 Task: Create a due date automation trigger when advanced on, on the tuesday before a card is due add dates not due today at 11:00 AM.
Action: Mouse moved to (1167, 359)
Screenshot: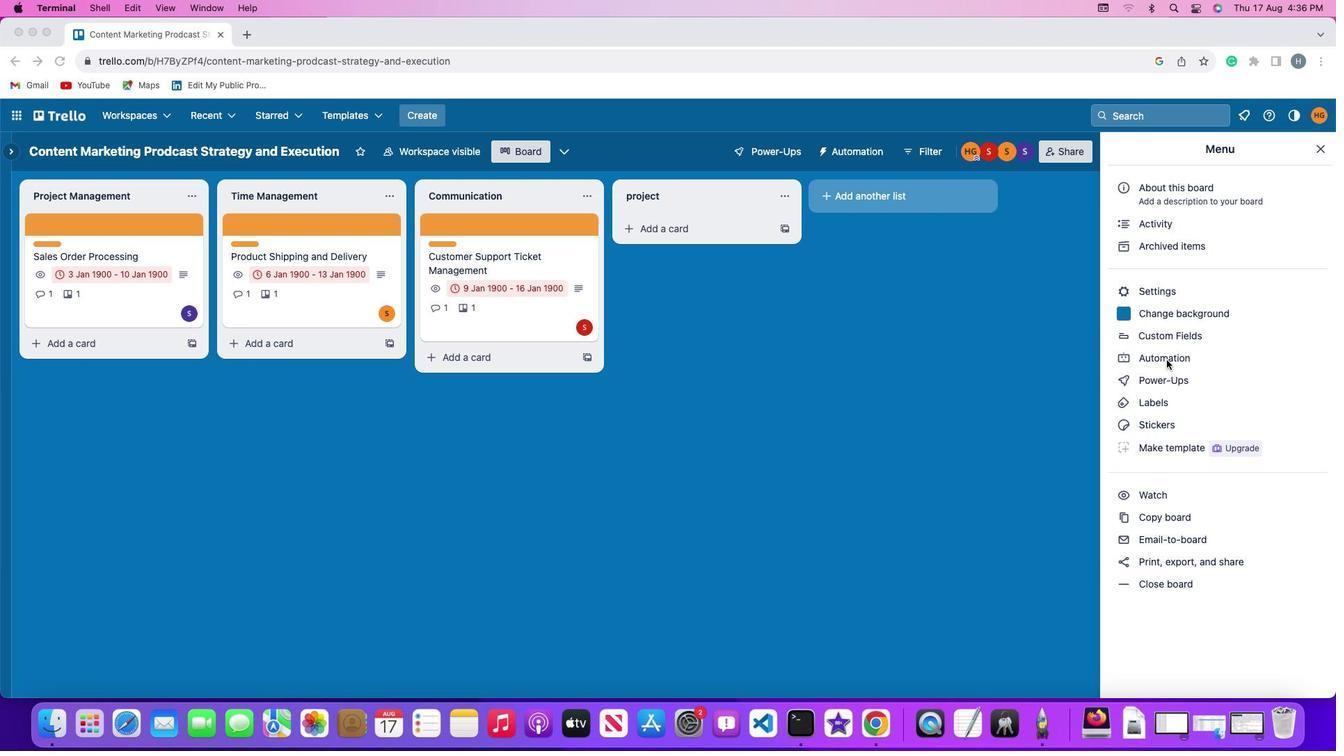 
Action: Mouse pressed left at (1167, 359)
Screenshot: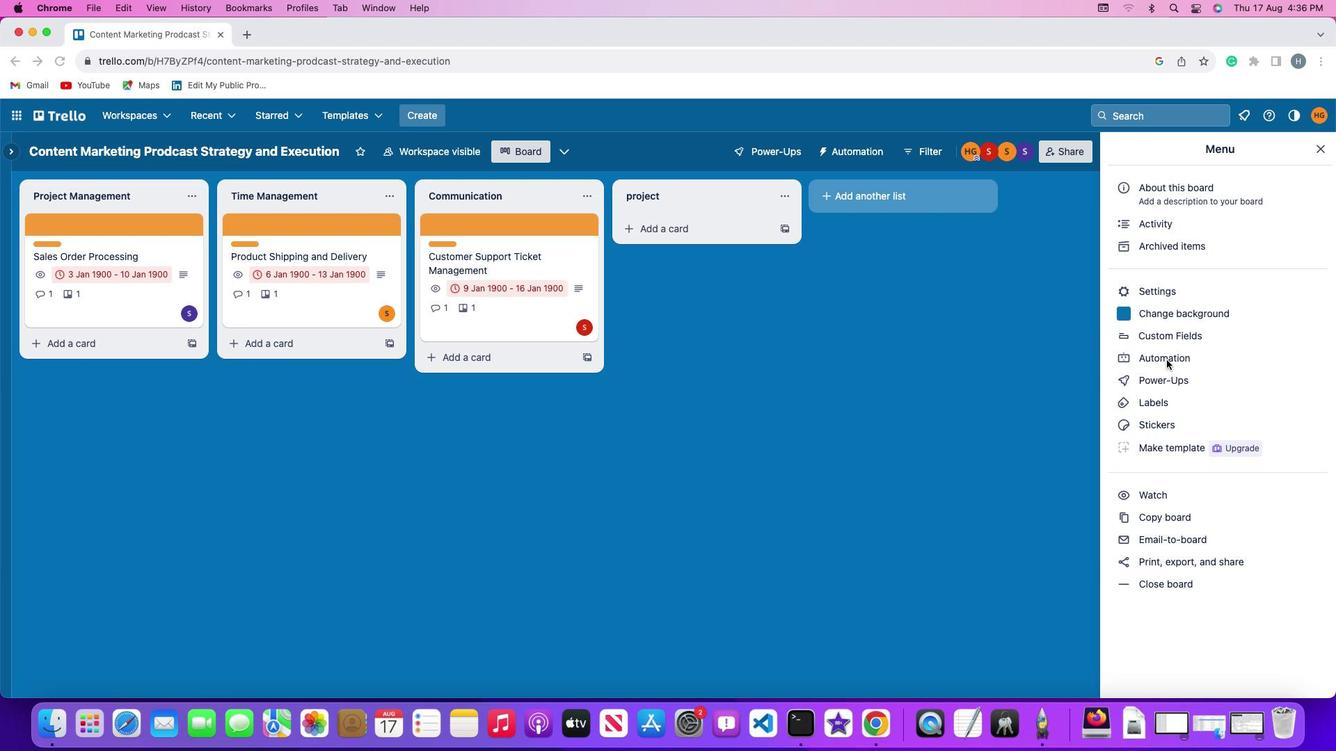 
Action: Mouse moved to (1166, 359)
Screenshot: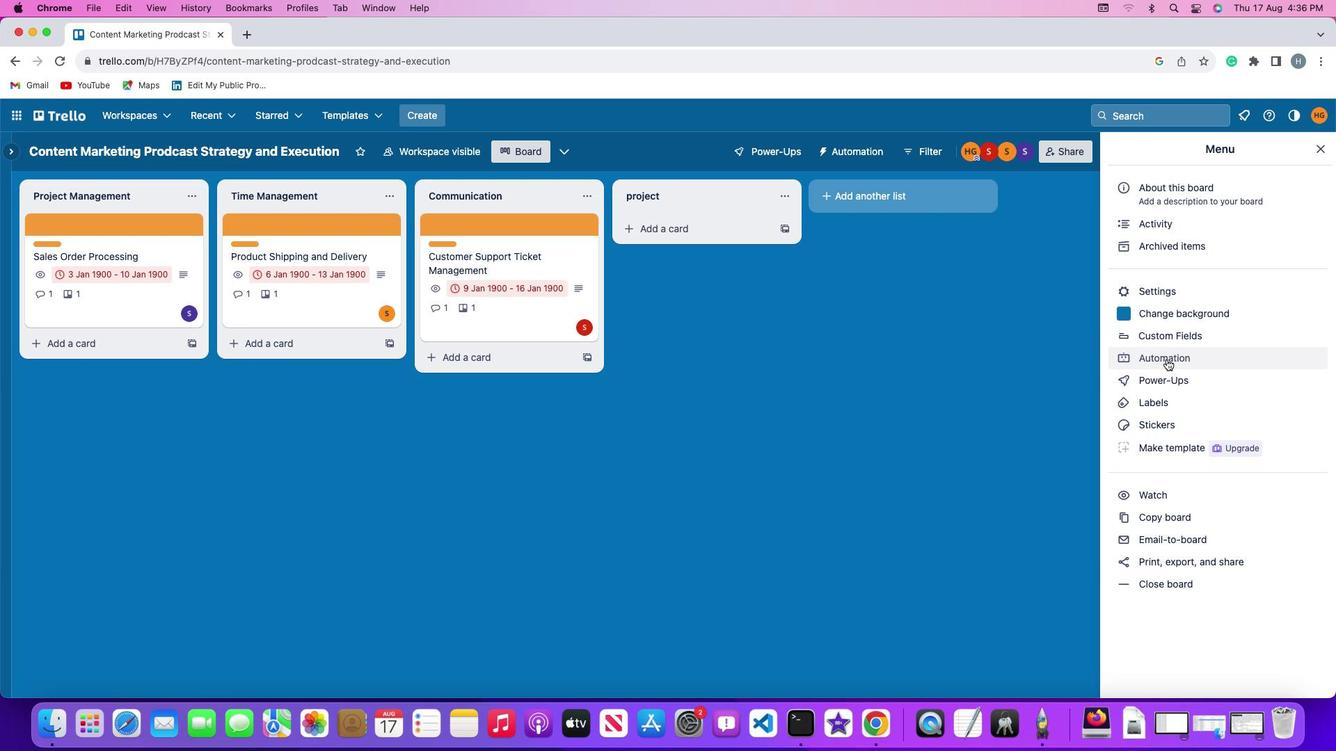 
Action: Mouse pressed left at (1166, 359)
Screenshot: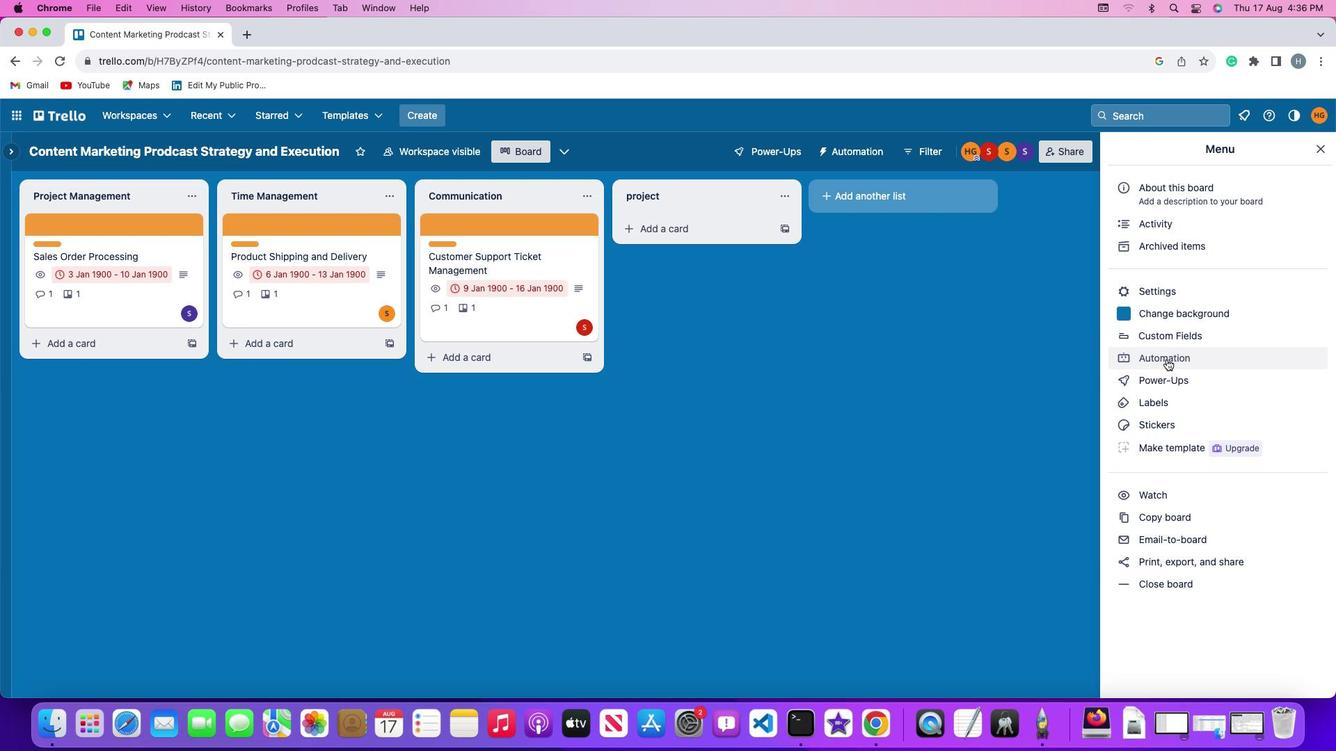 
Action: Mouse moved to (61, 328)
Screenshot: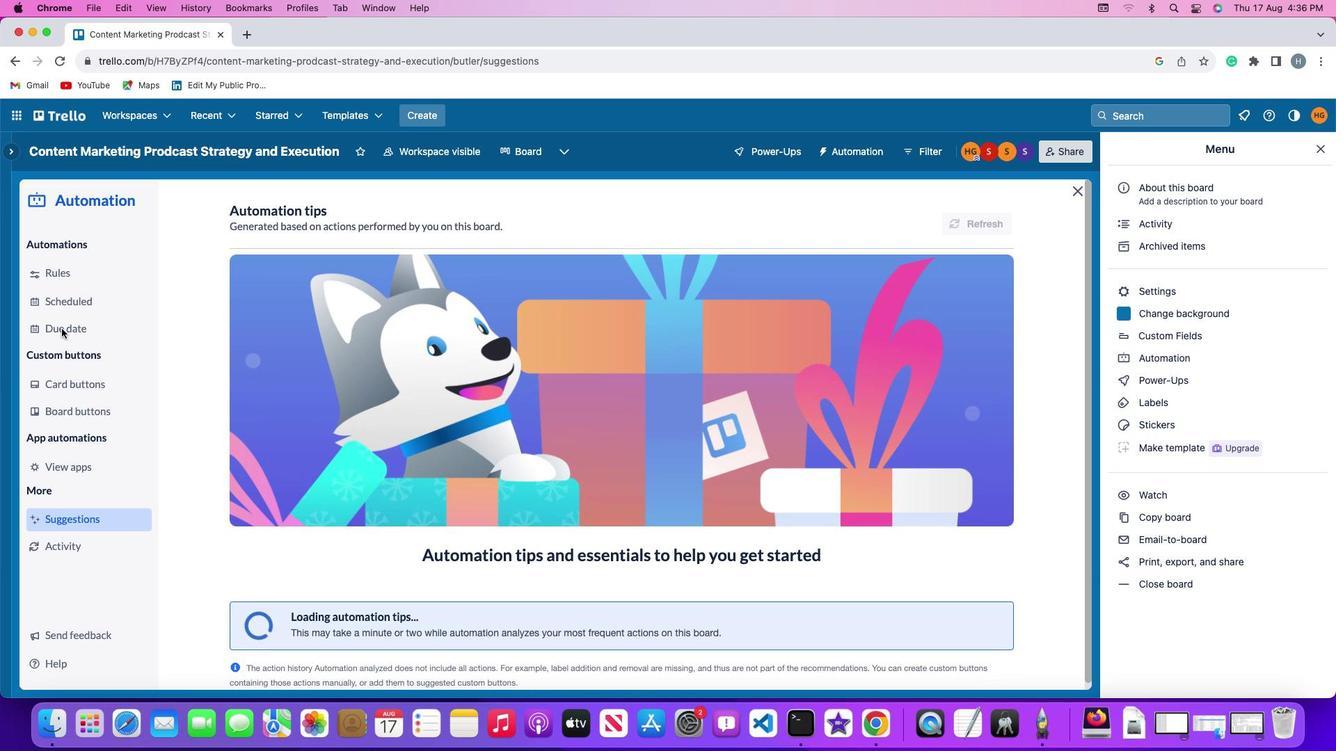 
Action: Mouse pressed left at (61, 328)
Screenshot: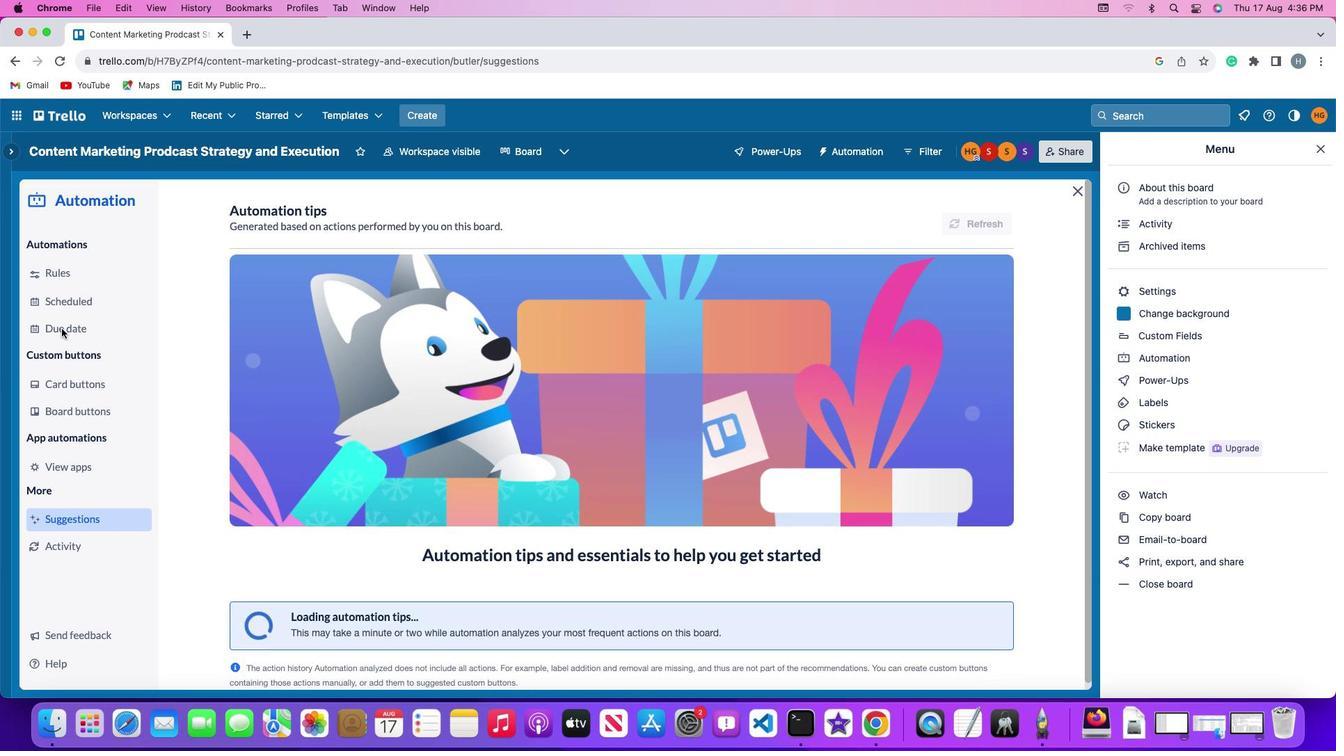 
Action: Mouse moved to (917, 215)
Screenshot: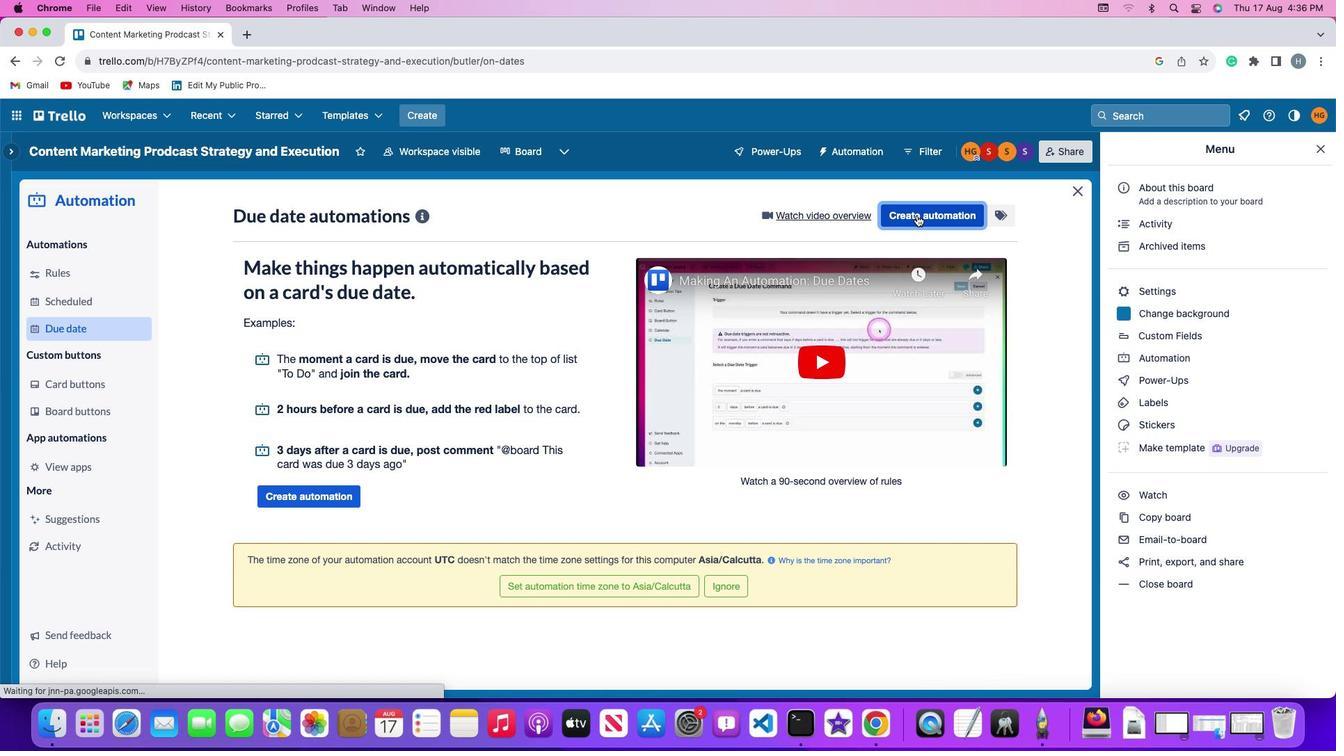 
Action: Mouse pressed left at (917, 215)
Screenshot: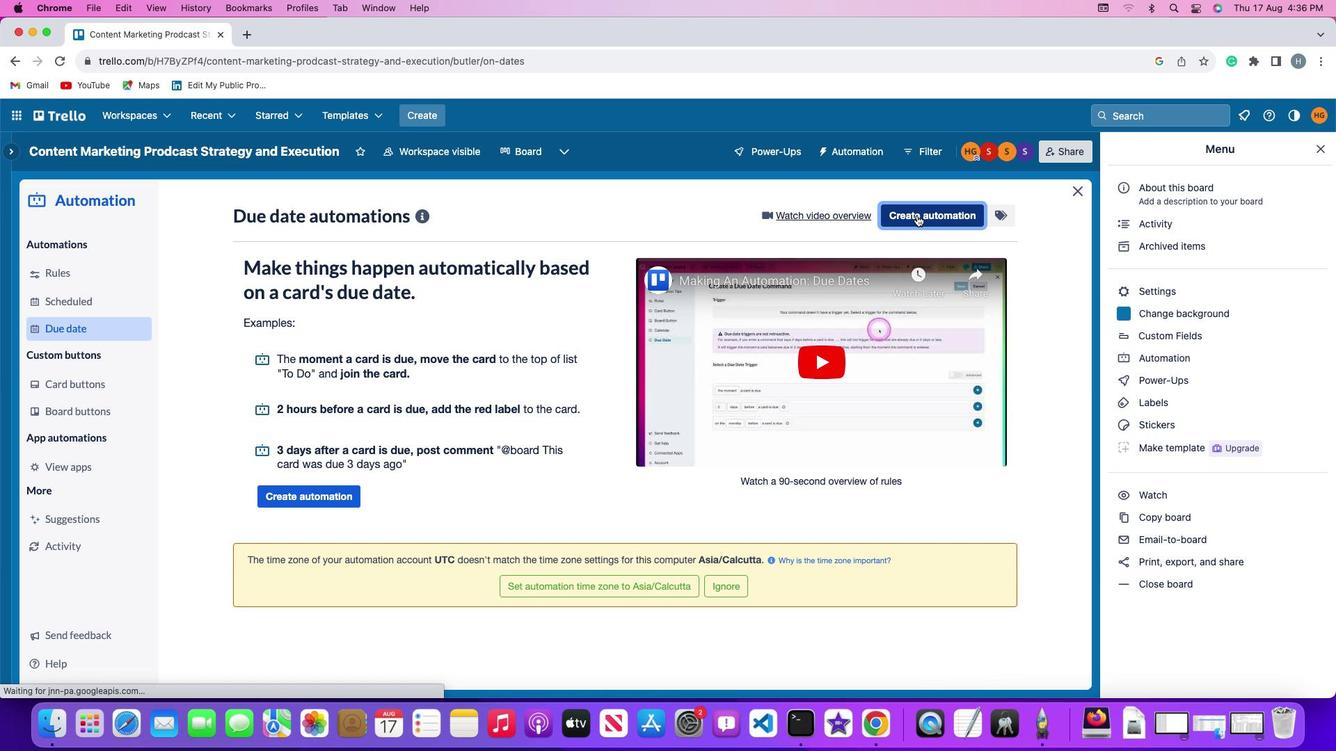 
Action: Mouse moved to (296, 347)
Screenshot: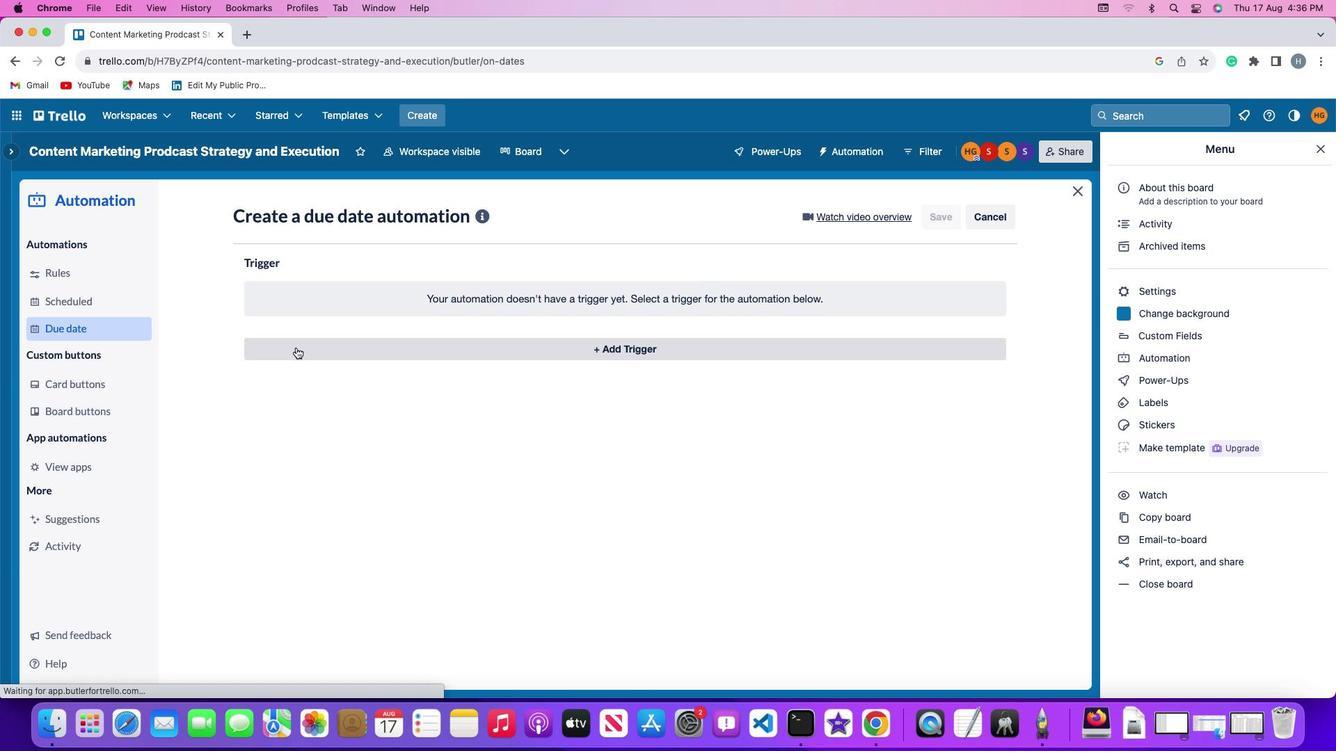 
Action: Mouse pressed left at (296, 347)
Screenshot: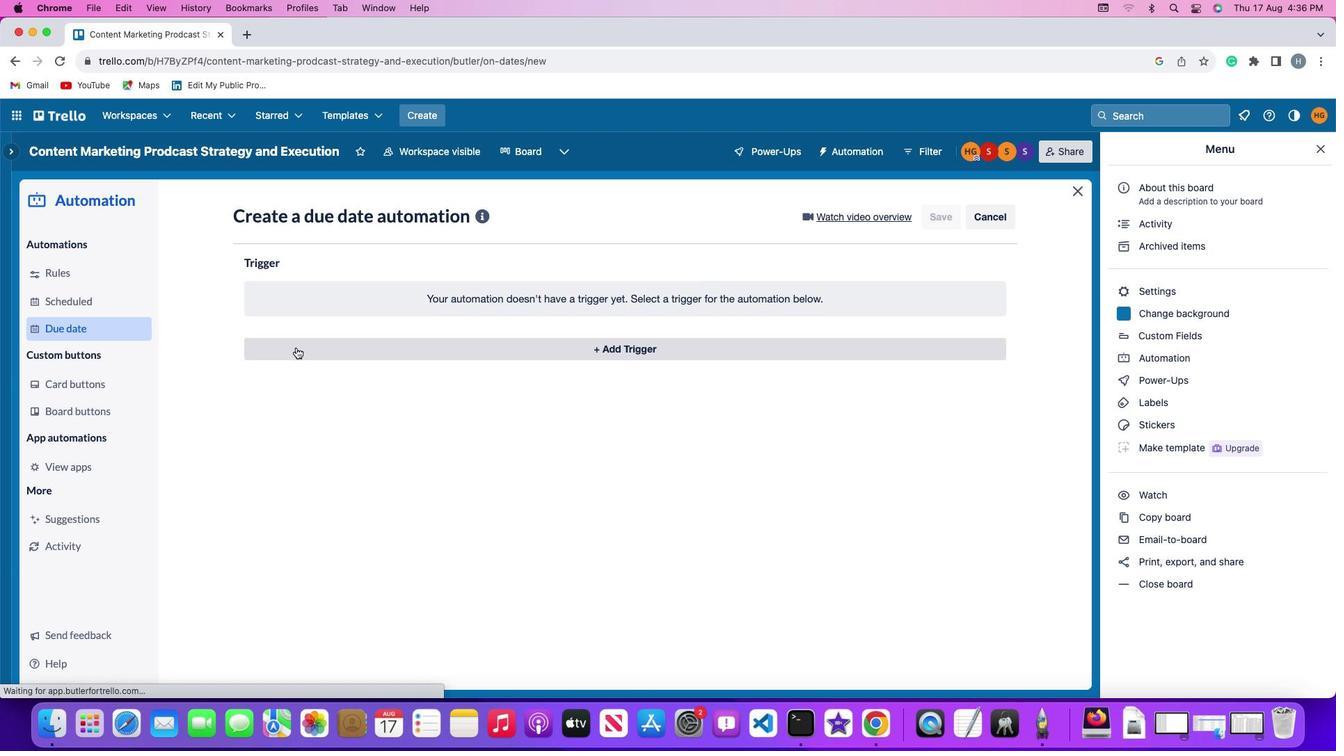 
Action: Mouse moved to (312, 600)
Screenshot: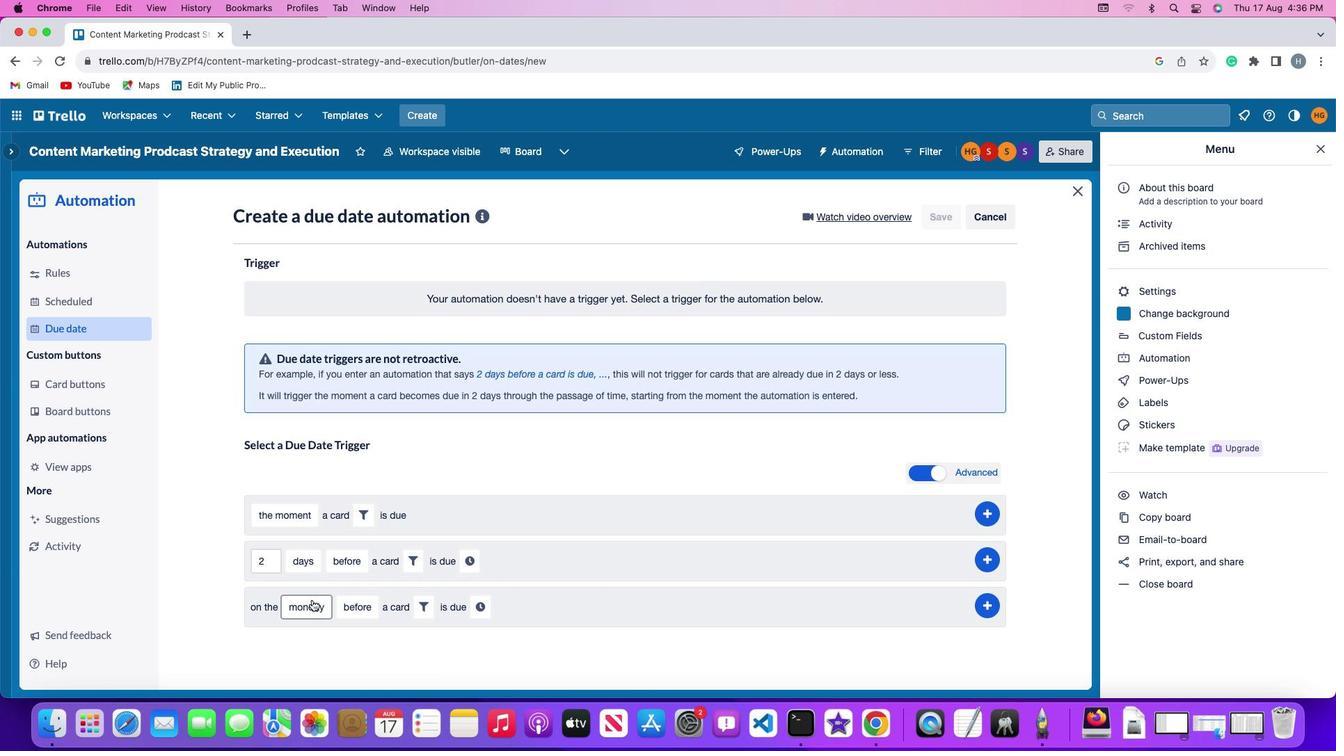 
Action: Mouse pressed left at (312, 600)
Screenshot: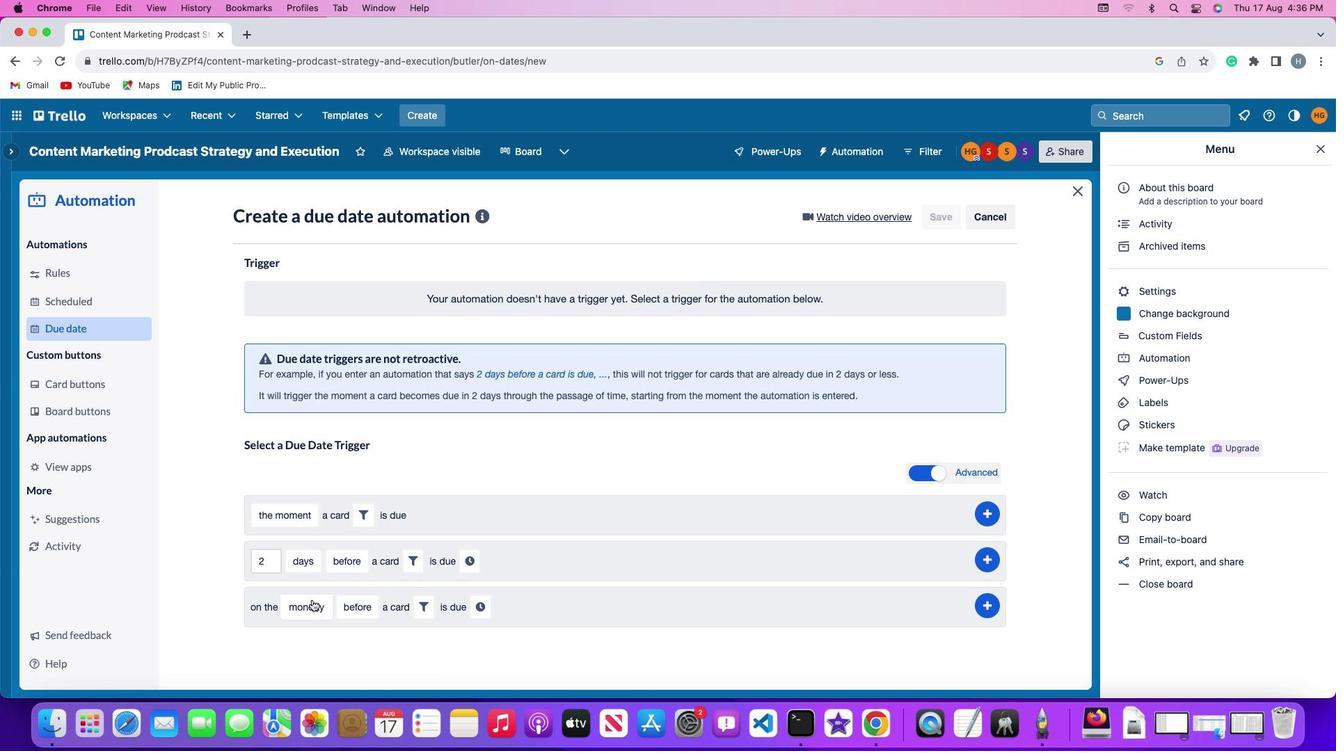 
Action: Mouse moved to (341, 445)
Screenshot: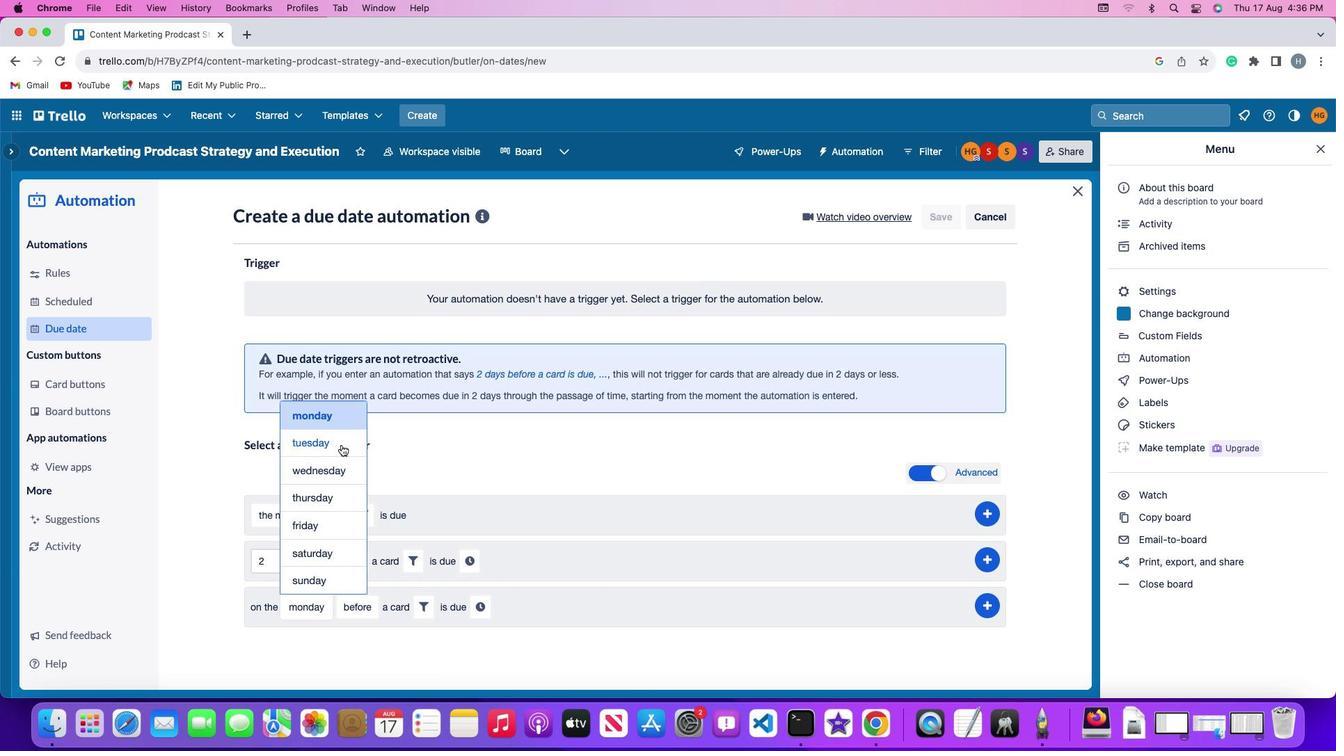 
Action: Mouse pressed left at (341, 445)
Screenshot: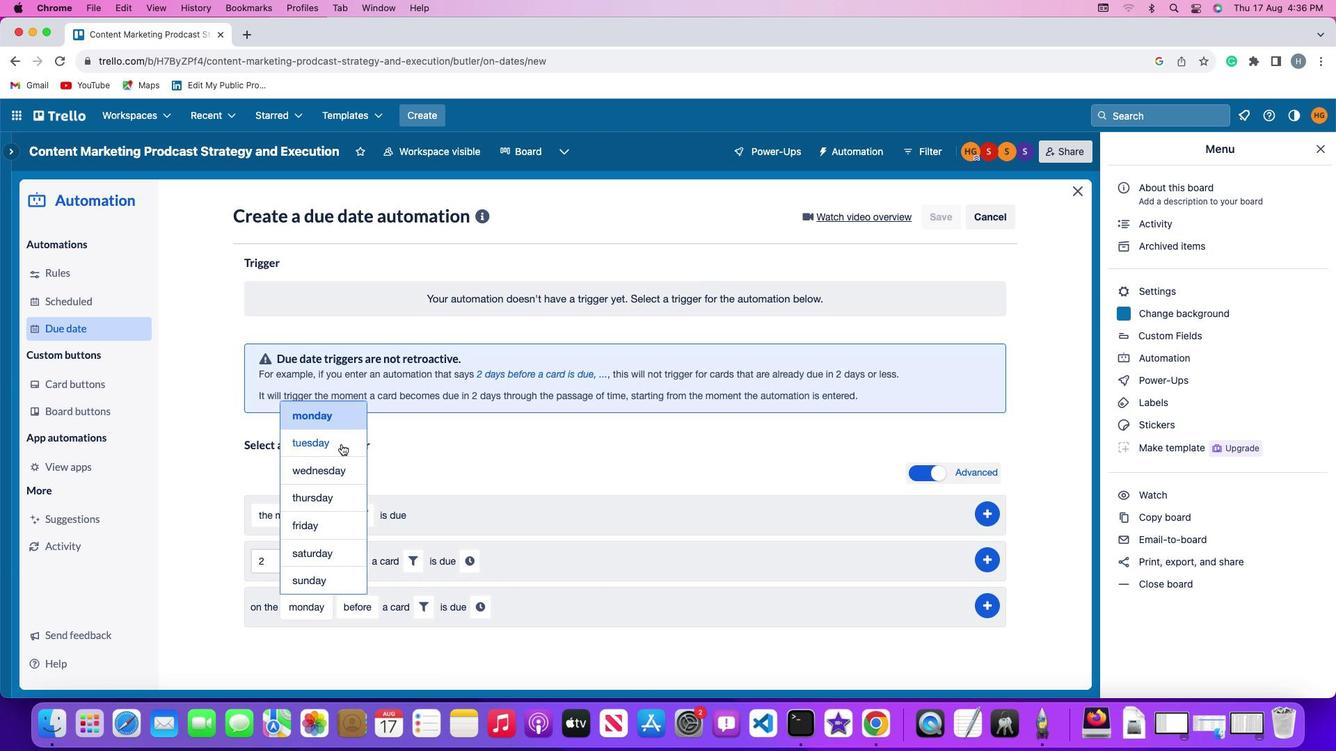 
Action: Mouse moved to (358, 607)
Screenshot: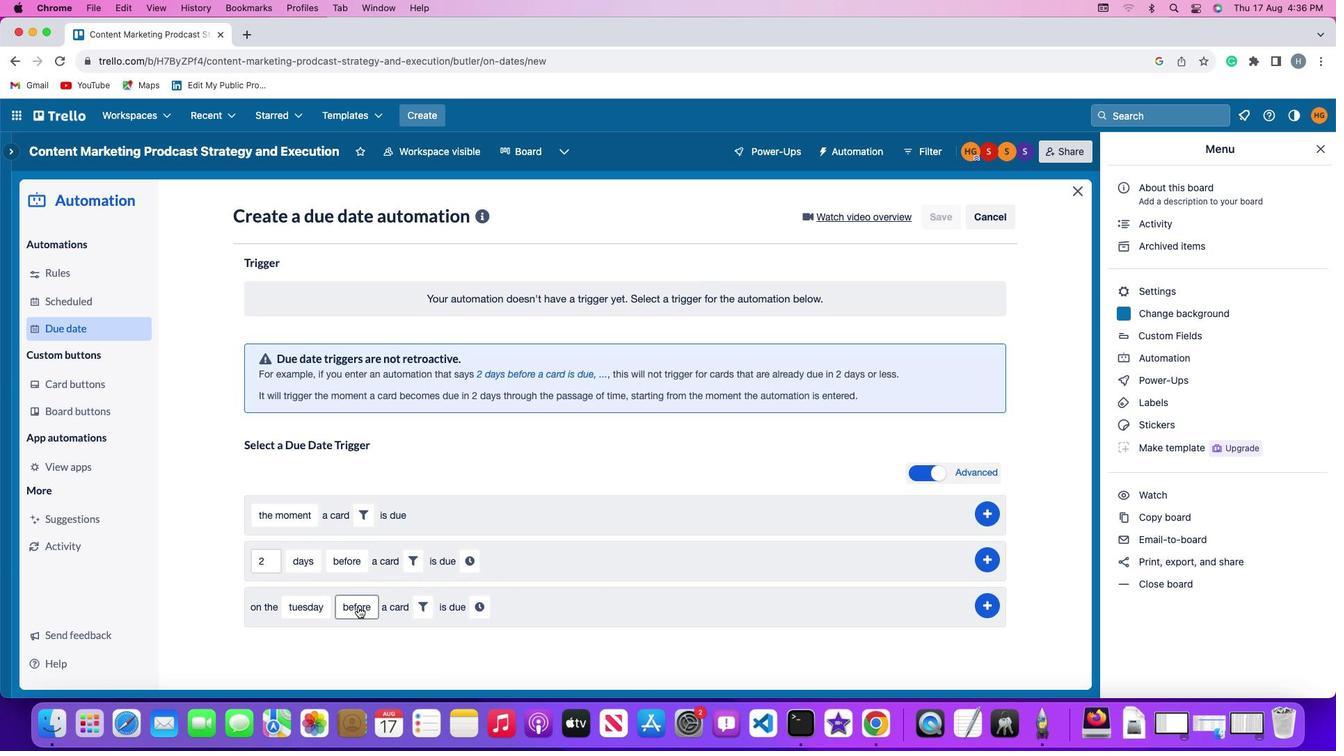 
Action: Mouse pressed left at (358, 607)
Screenshot: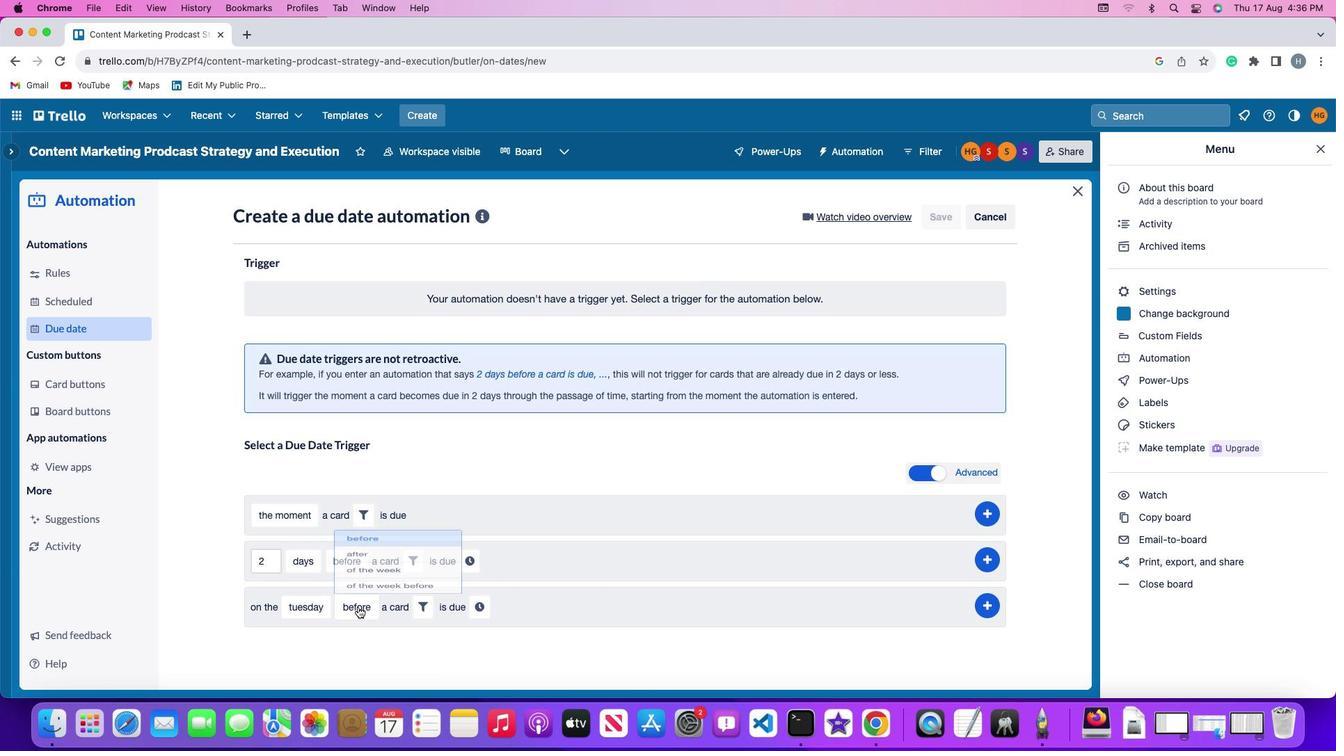 
Action: Mouse moved to (394, 485)
Screenshot: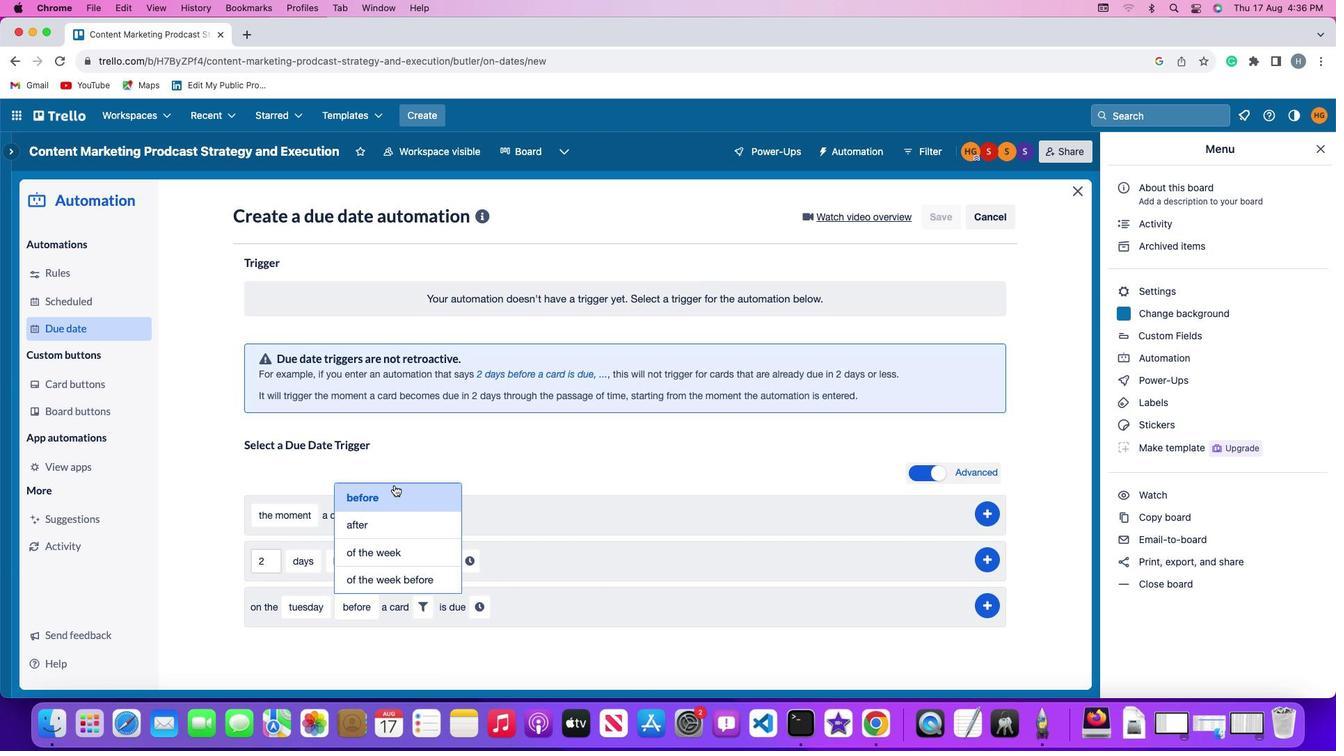 
Action: Mouse pressed left at (394, 485)
Screenshot: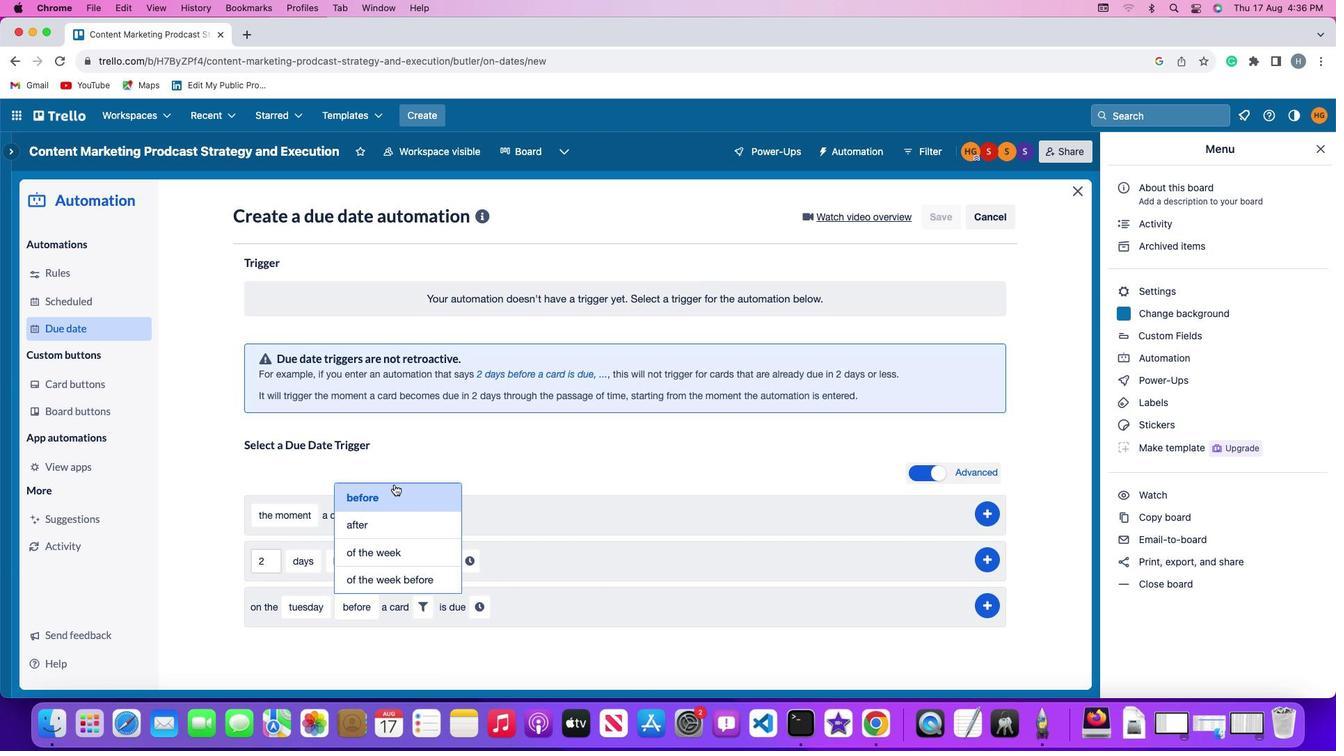 
Action: Mouse moved to (418, 611)
Screenshot: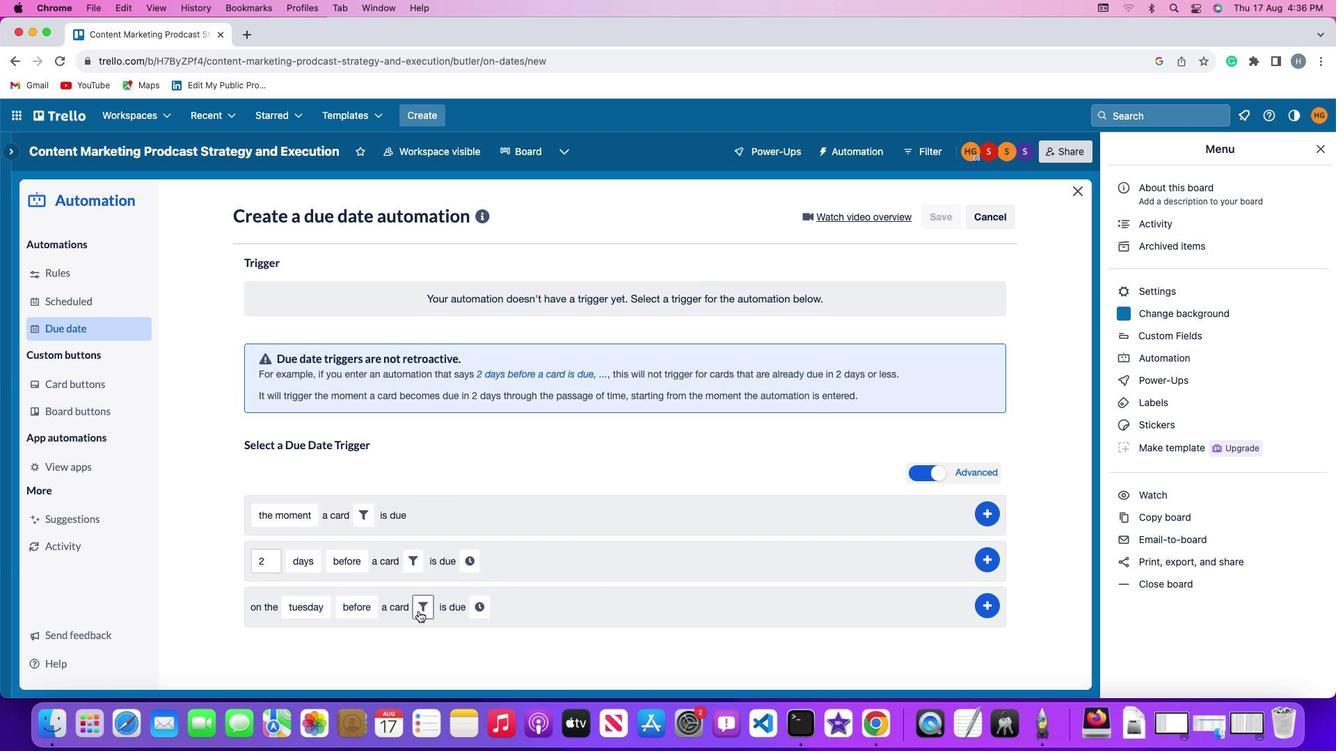 
Action: Mouse pressed left at (418, 611)
Screenshot: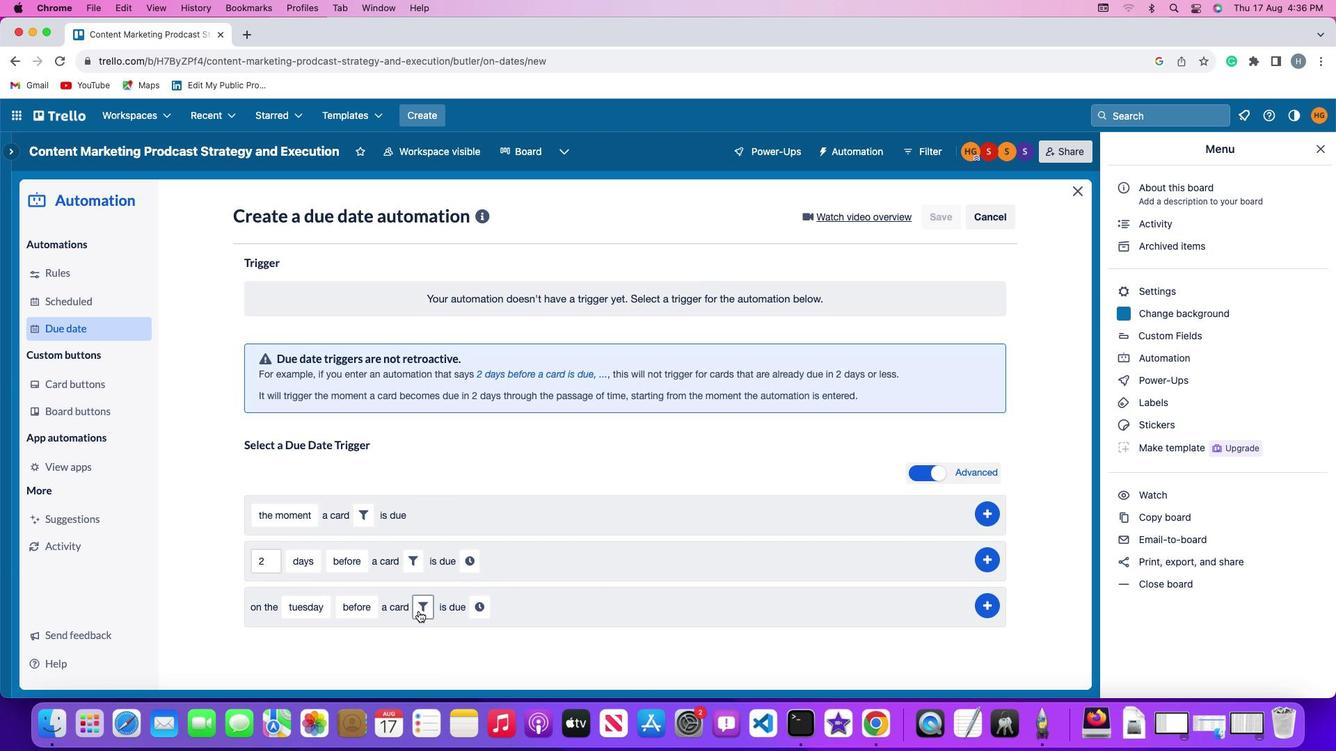 
Action: Mouse moved to (503, 652)
Screenshot: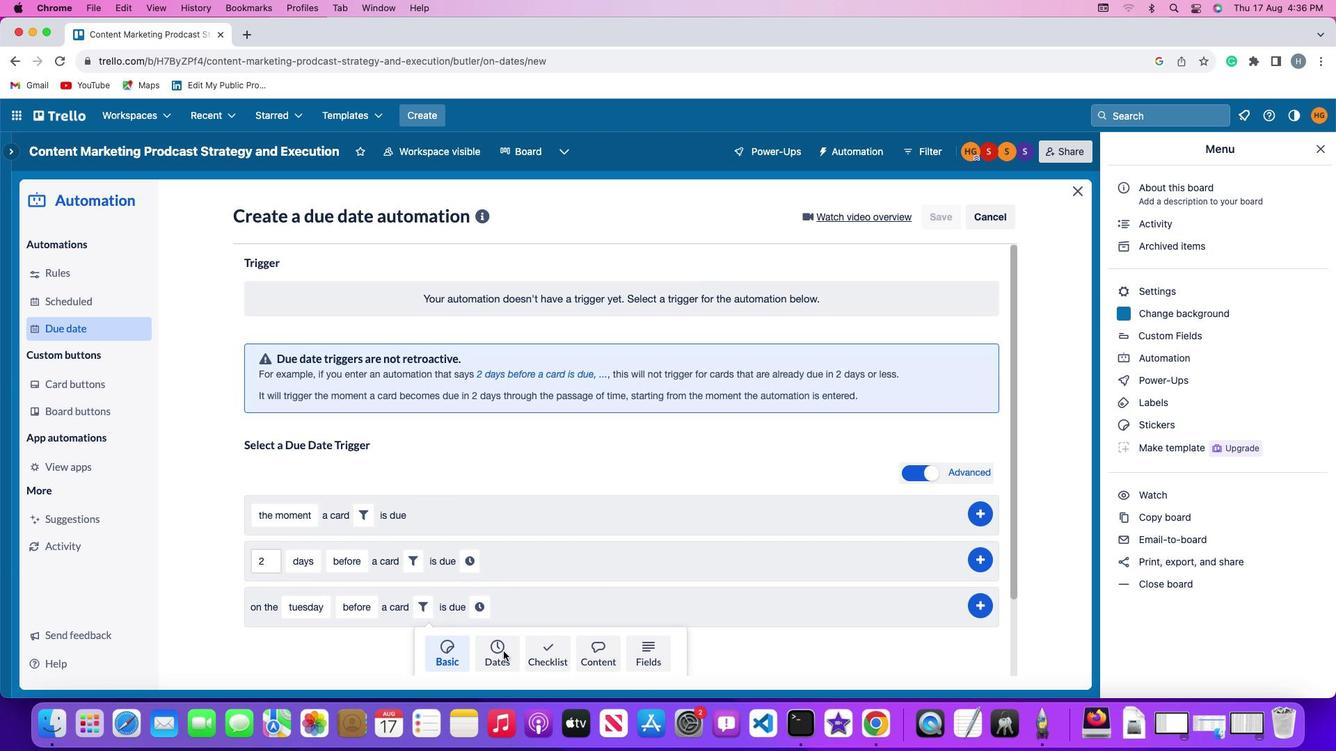 
Action: Mouse pressed left at (503, 652)
Screenshot: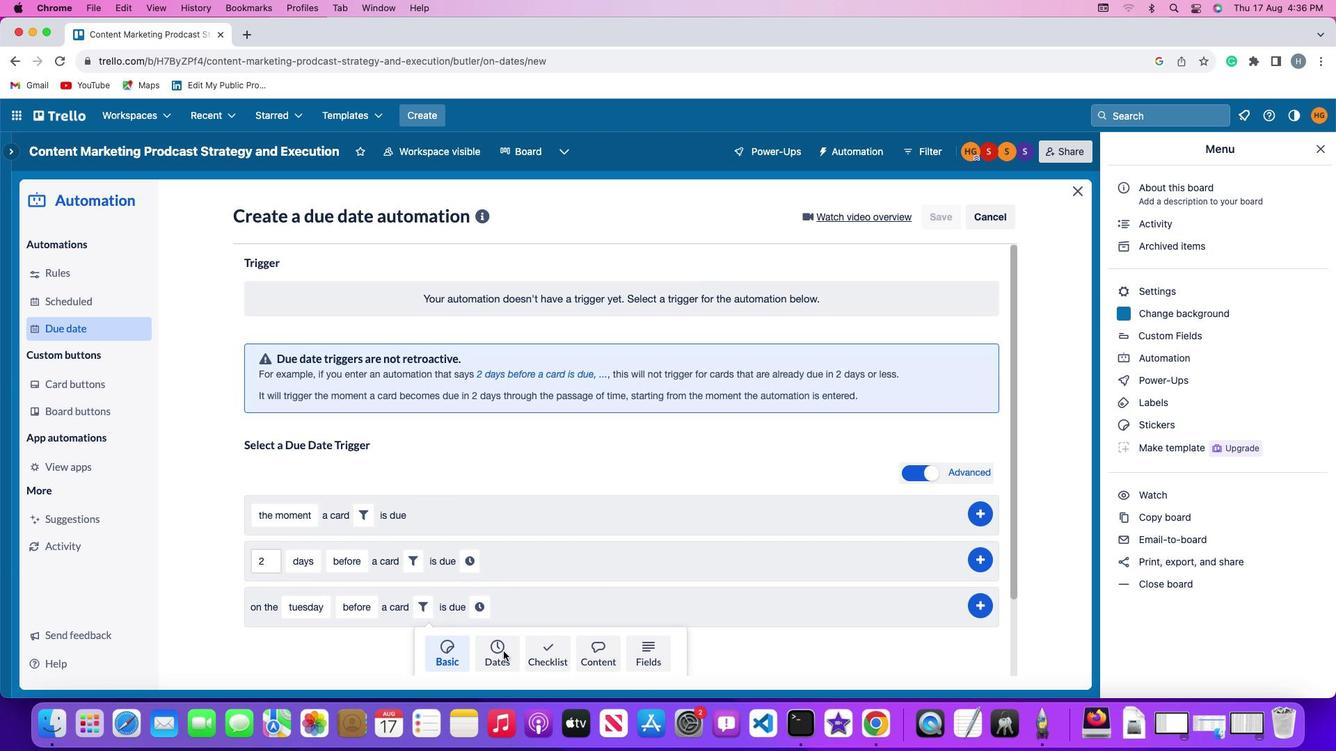 
Action: Mouse moved to (336, 636)
Screenshot: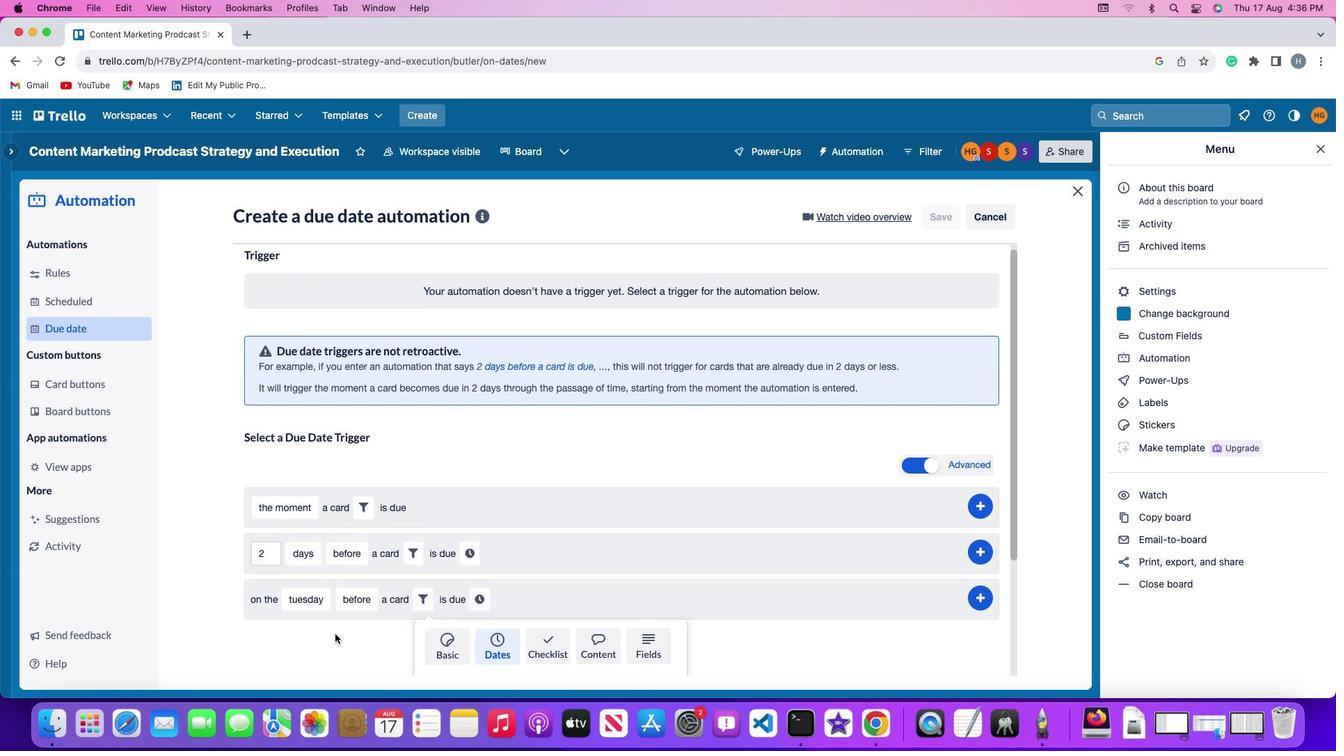 
Action: Mouse scrolled (336, 636) with delta (0, 0)
Screenshot: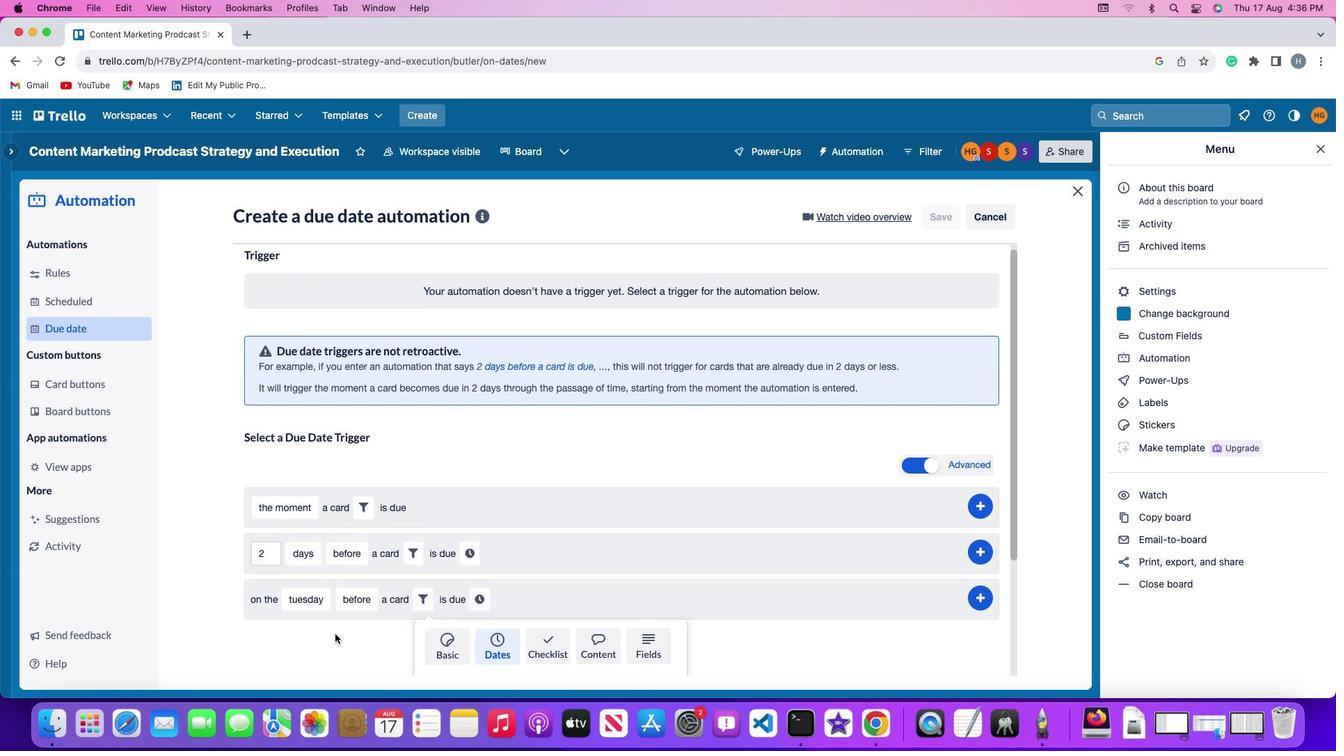 
Action: Mouse scrolled (336, 636) with delta (0, 0)
Screenshot: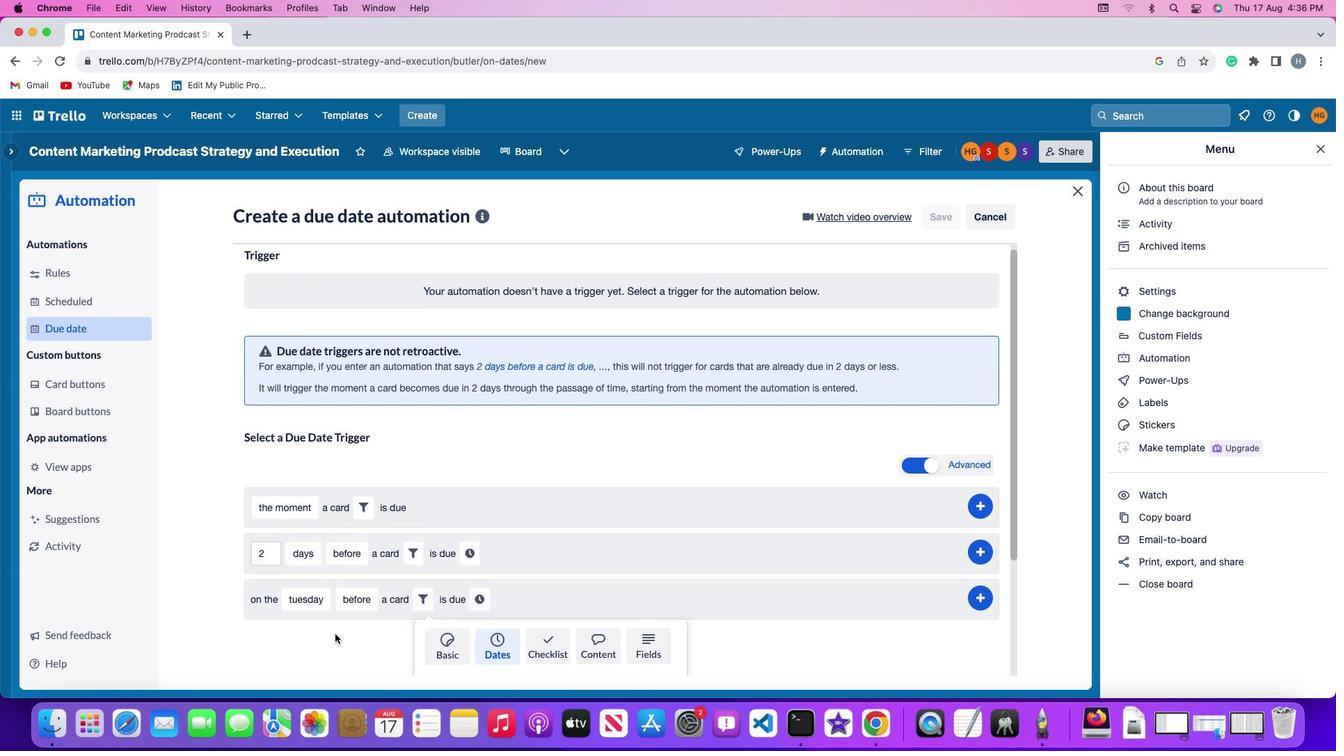 
Action: Mouse scrolled (336, 636) with delta (0, -2)
Screenshot: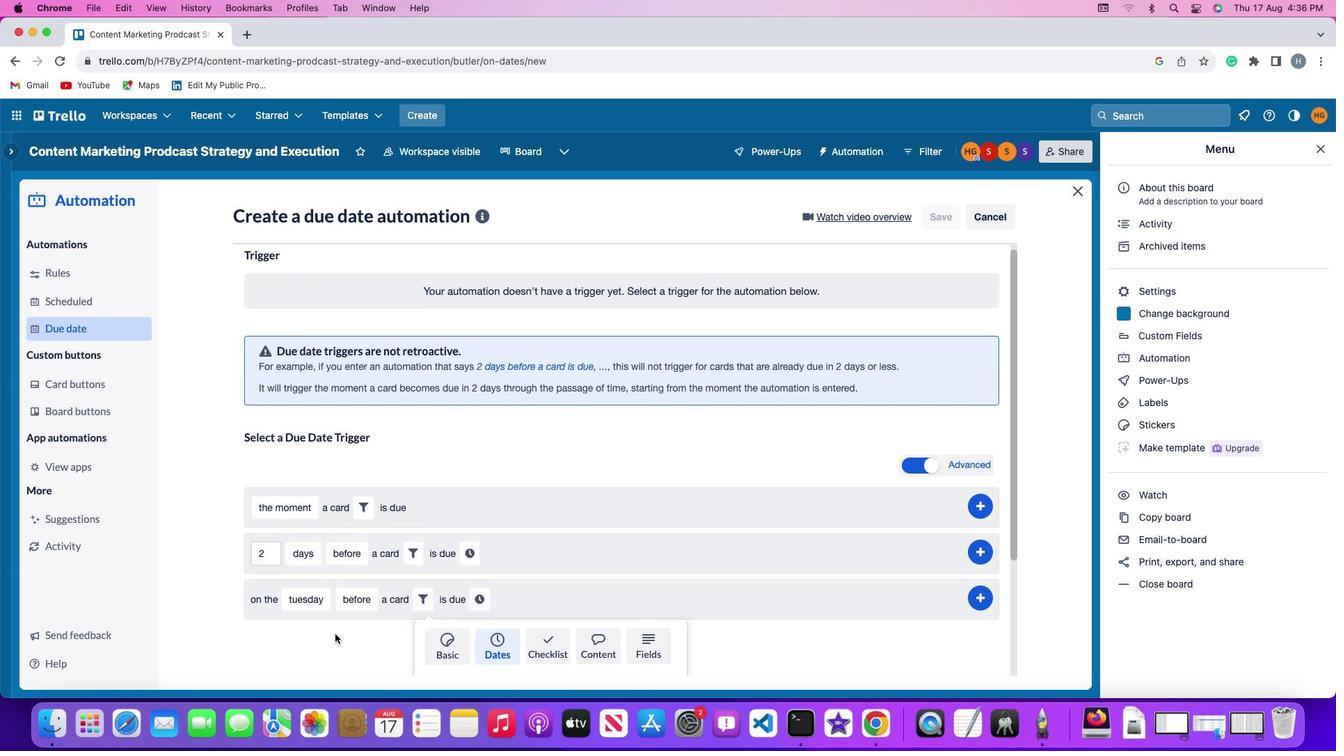 
Action: Mouse moved to (336, 635)
Screenshot: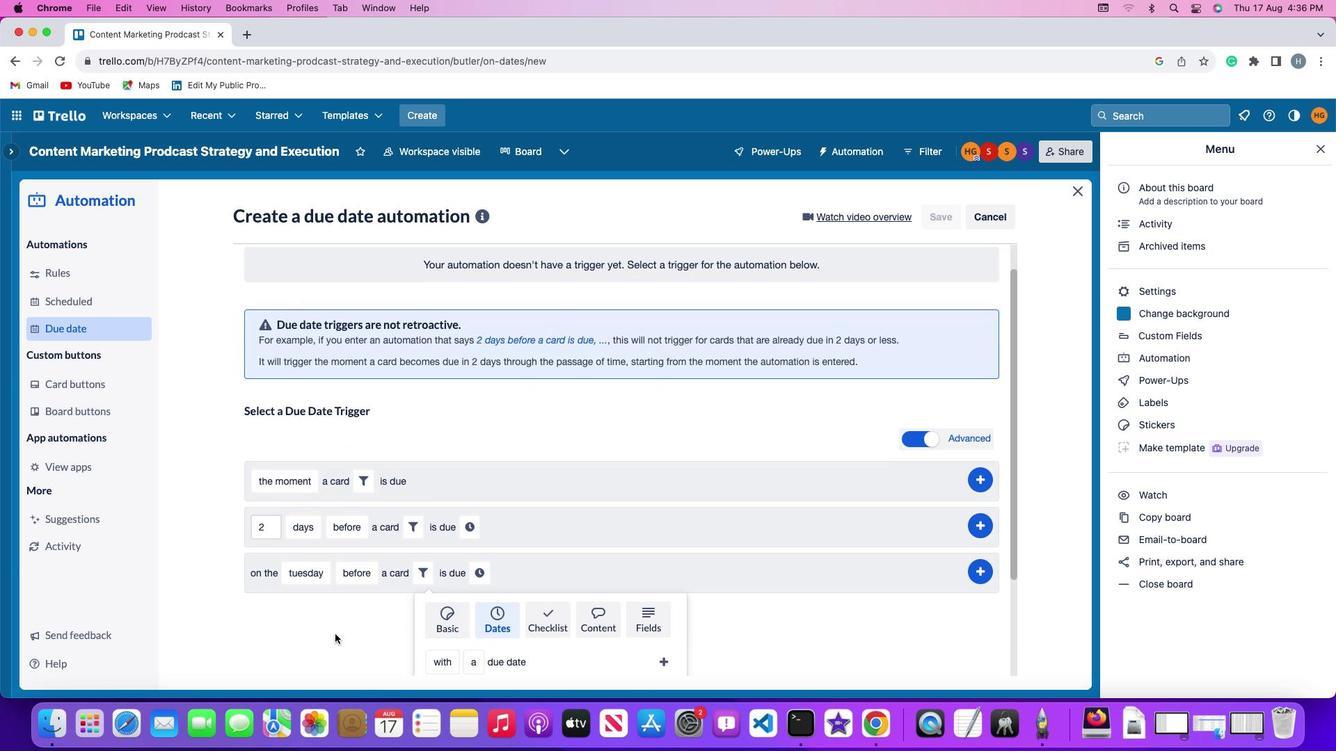 
Action: Mouse scrolled (336, 635) with delta (0, -3)
Screenshot: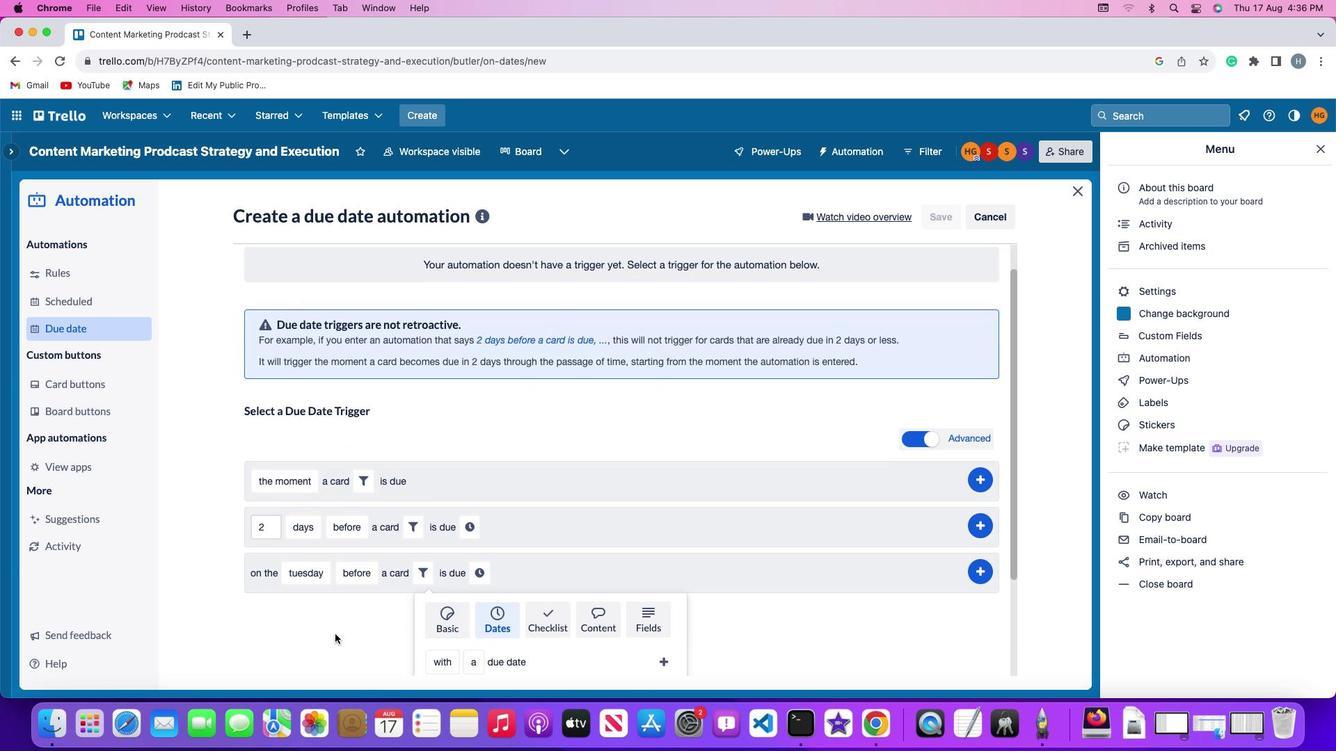 
Action: Mouse moved to (335, 634)
Screenshot: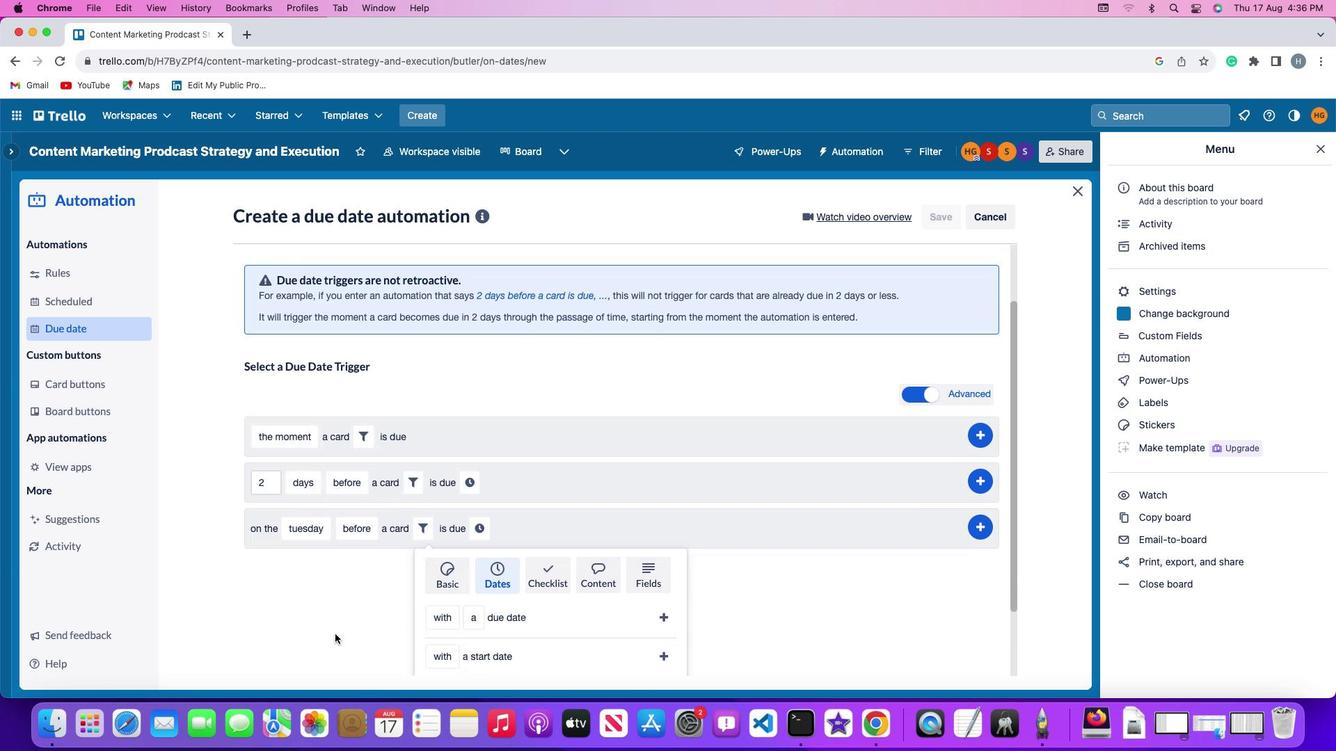 
Action: Mouse scrolled (335, 634) with delta (0, -4)
Screenshot: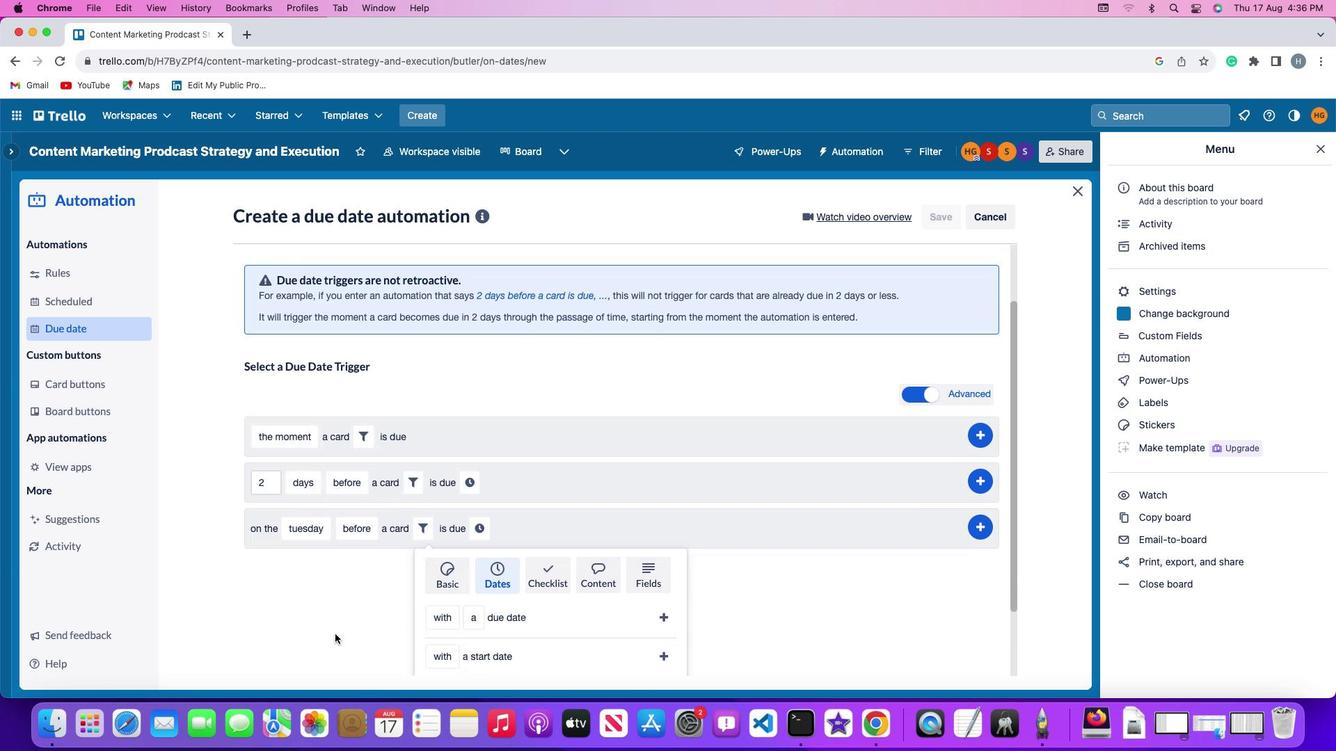 
Action: Mouse moved to (334, 634)
Screenshot: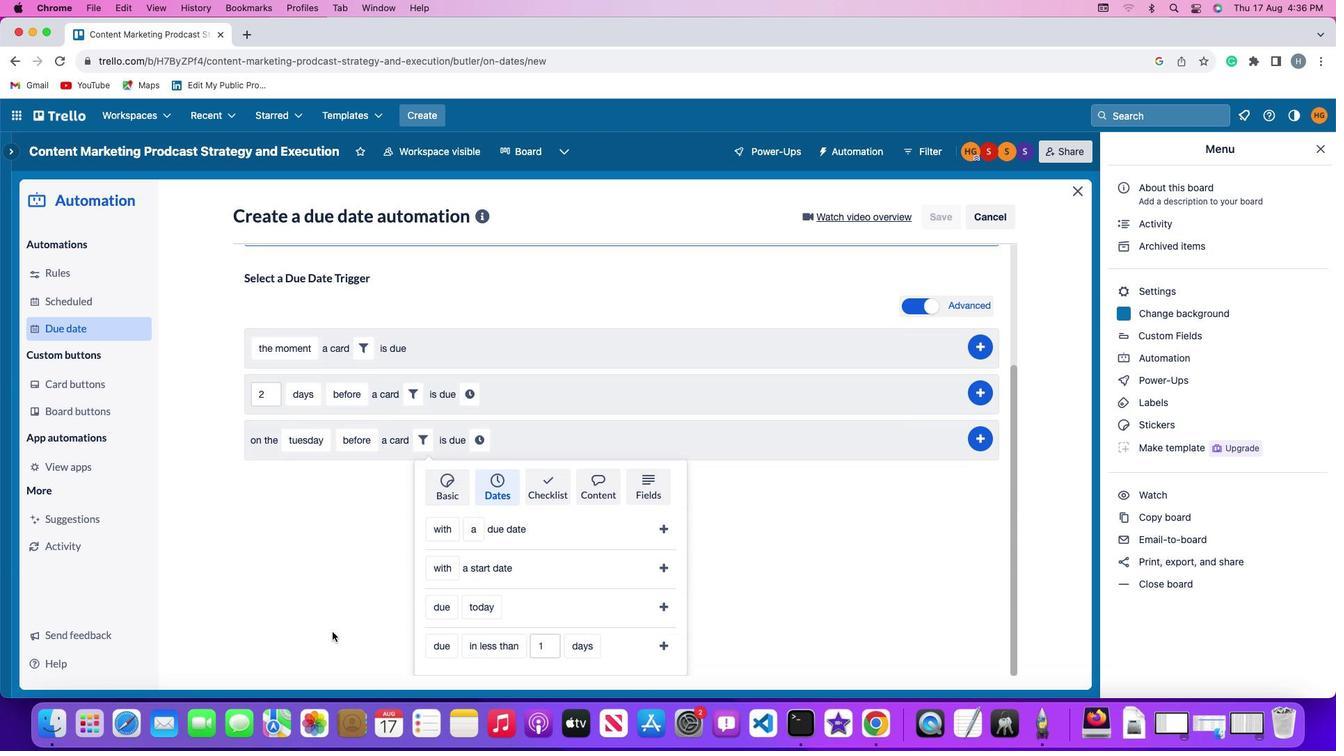 
Action: Mouse scrolled (334, 634) with delta (0, 0)
Screenshot: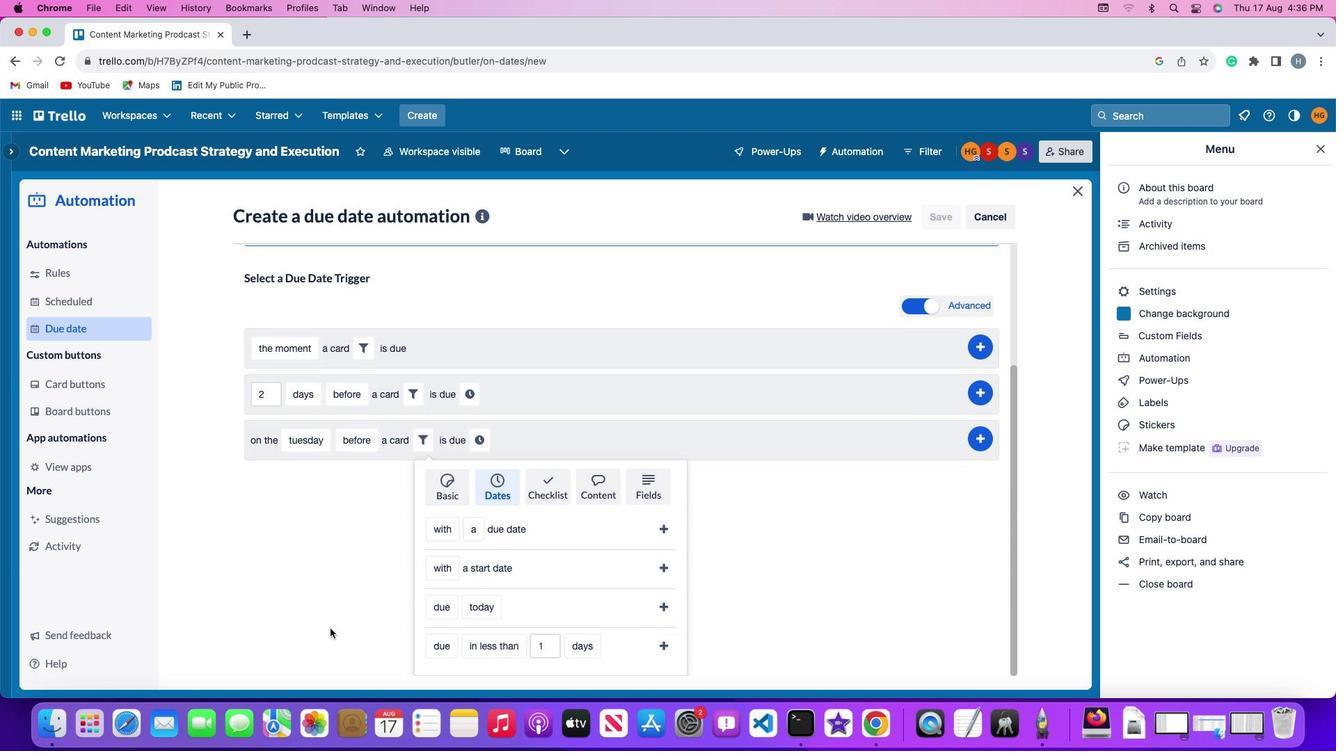 
Action: Mouse moved to (334, 634)
Screenshot: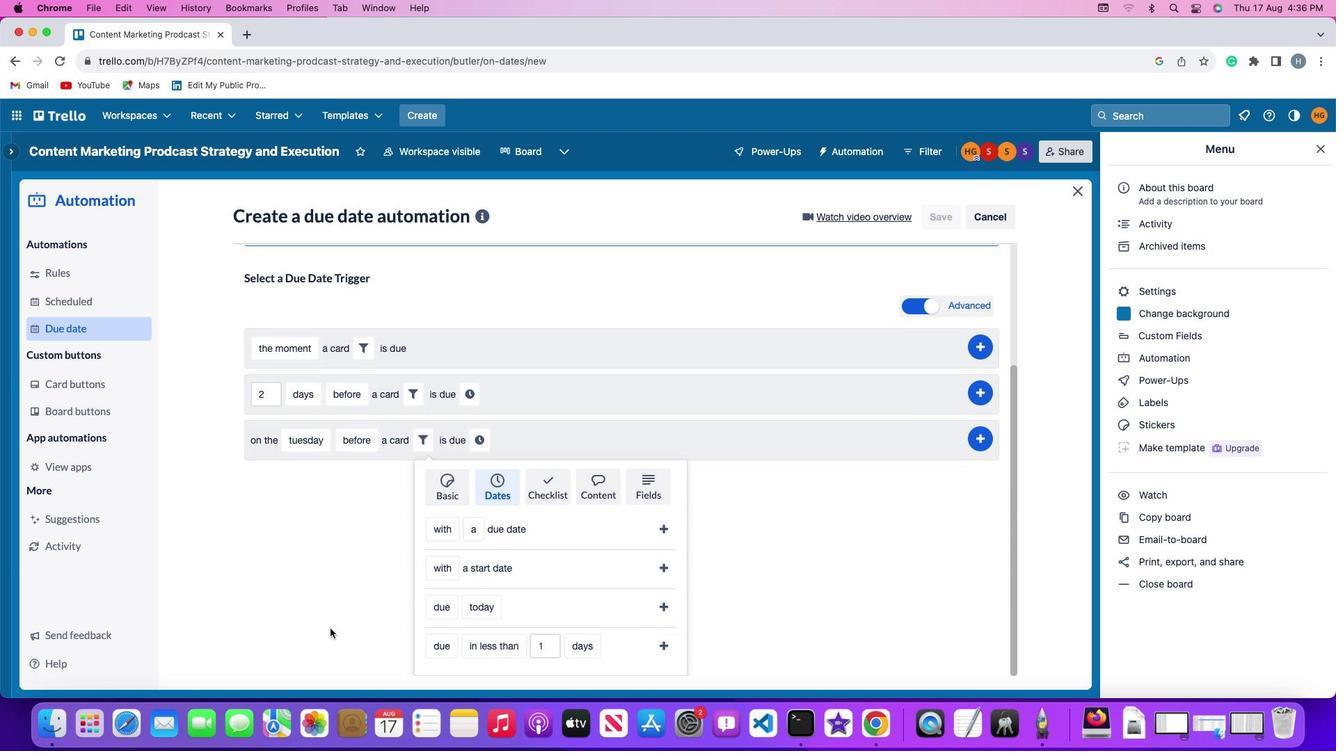 
Action: Mouse scrolled (334, 634) with delta (0, 0)
Screenshot: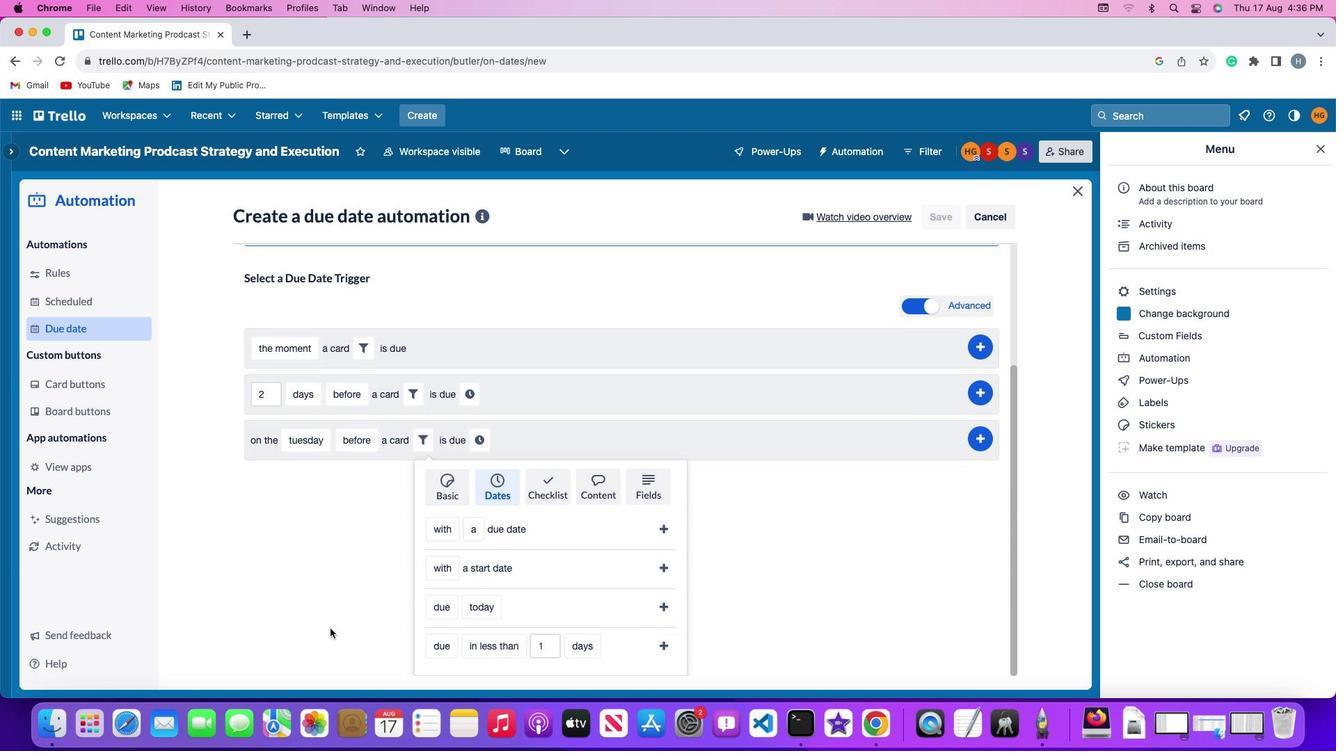 
Action: Mouse moved to (332, 633)
Screenshot: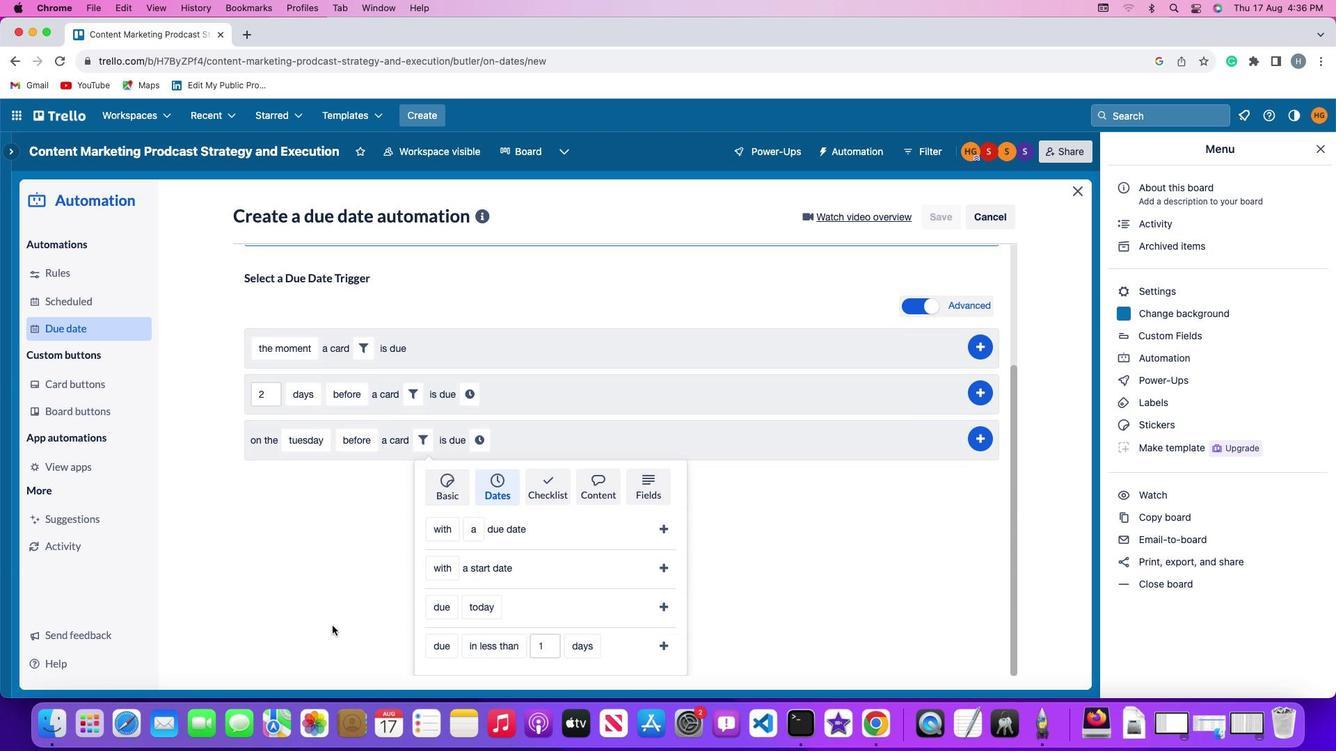 
Action: Mouse scrolled (332, 633) with delta (0, -2)
Screenshot: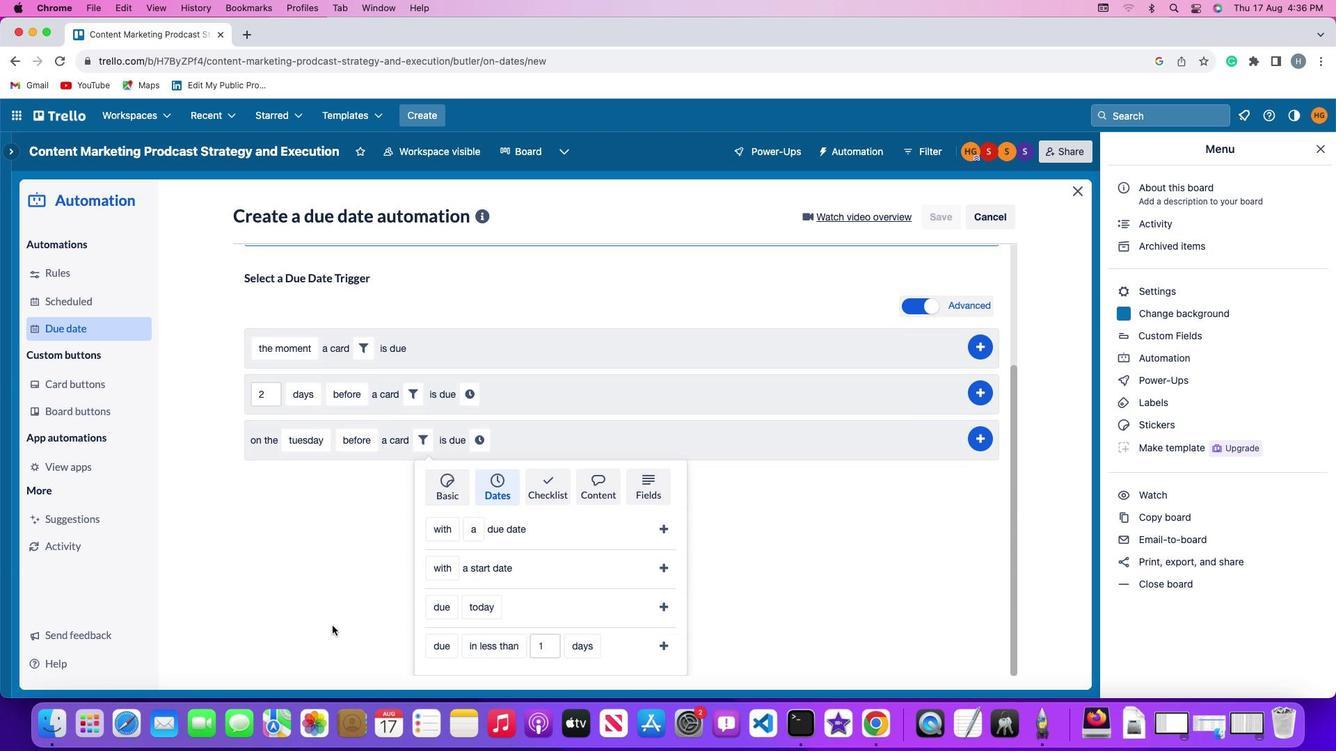 
Action: Mouse moved to (439, 602)
Screenshot: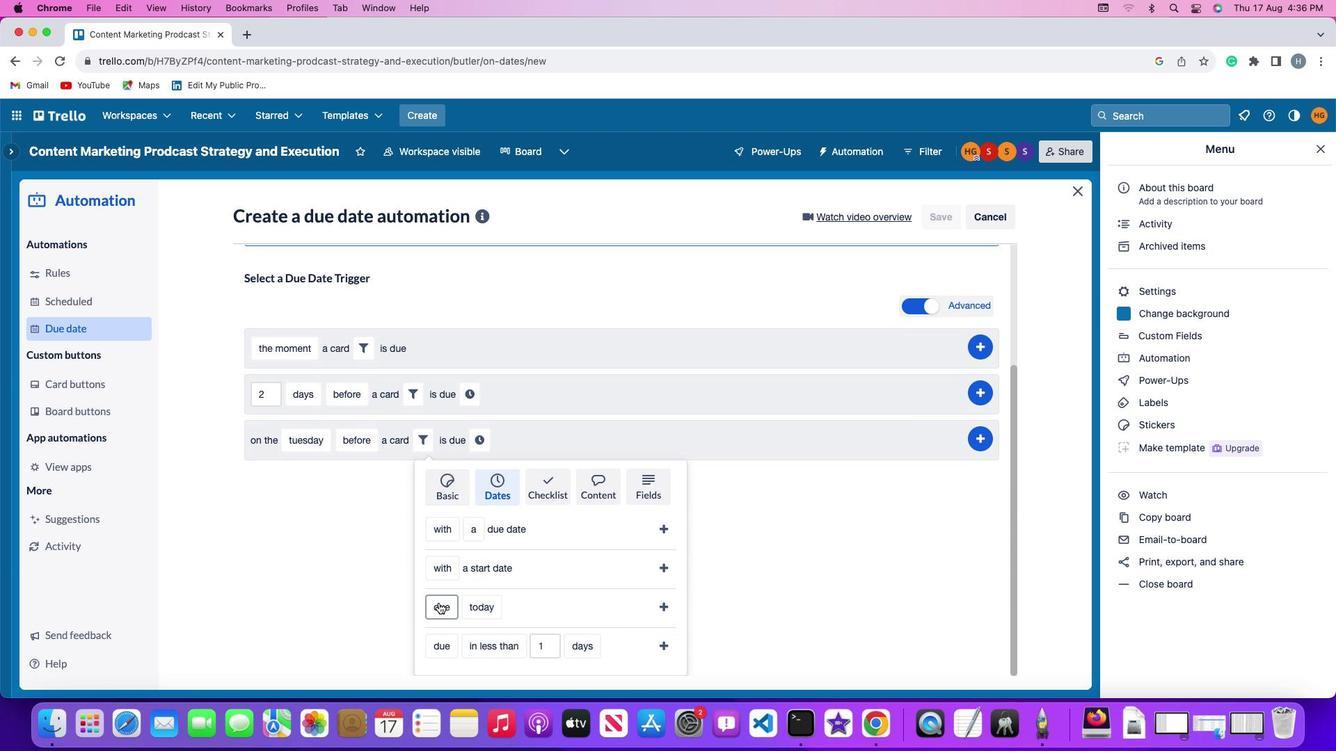 
Action: Mouse pressed left at (439, 602)
Screenshot: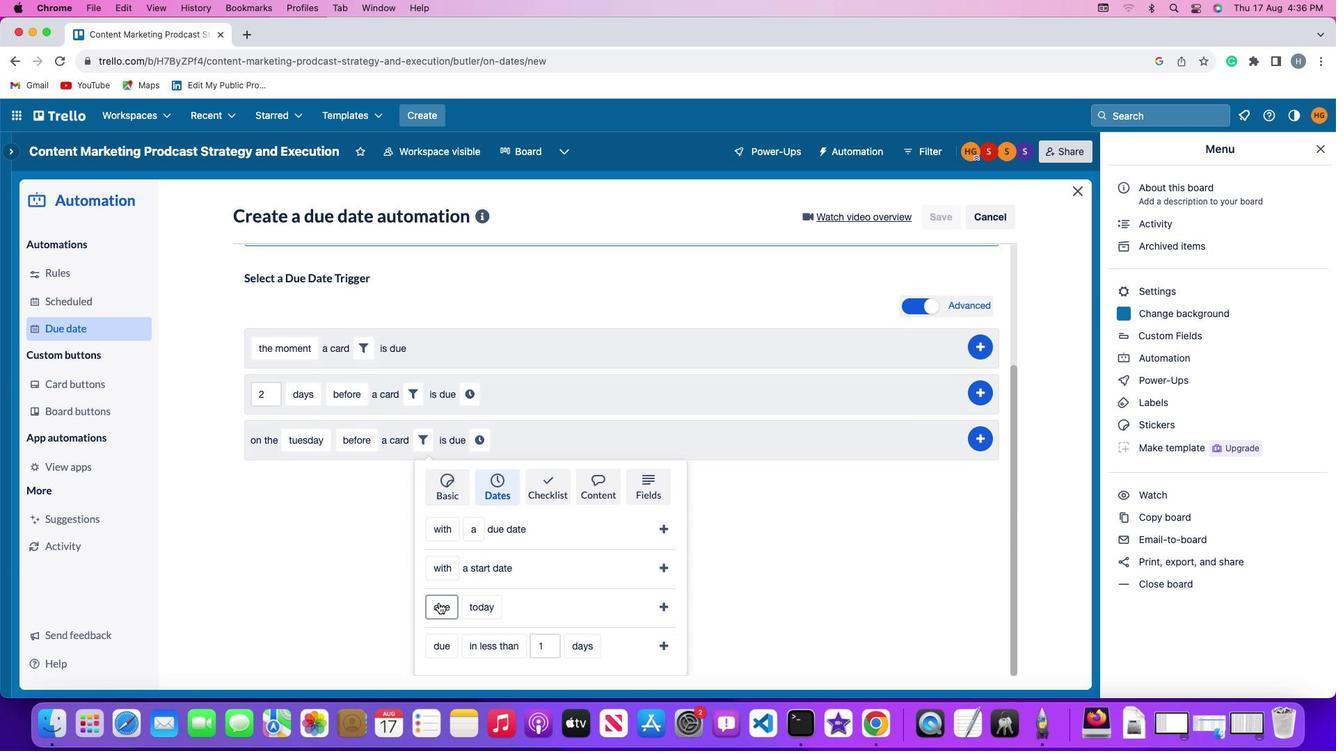 
Action: Mouse moved to (458, 526)
Screenshot: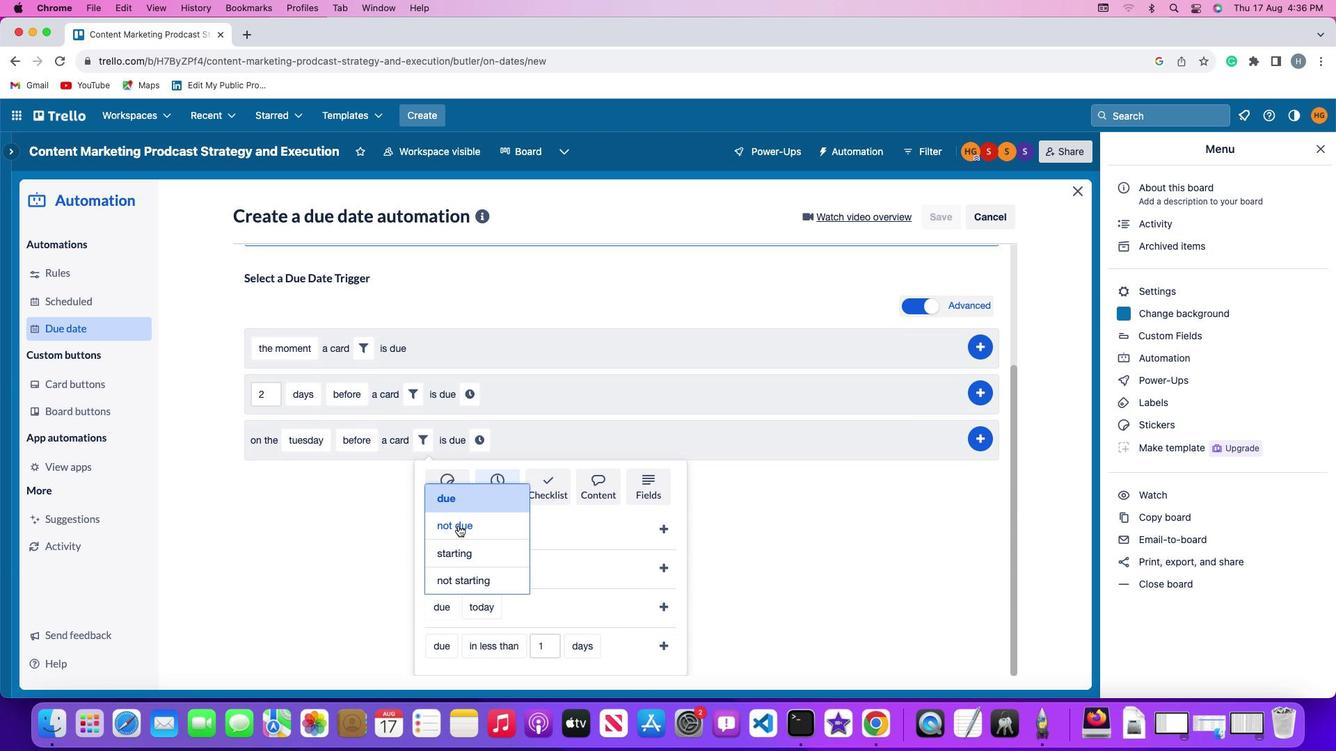 
Action: Mouse pressed left at (458, 526)
Screenshot: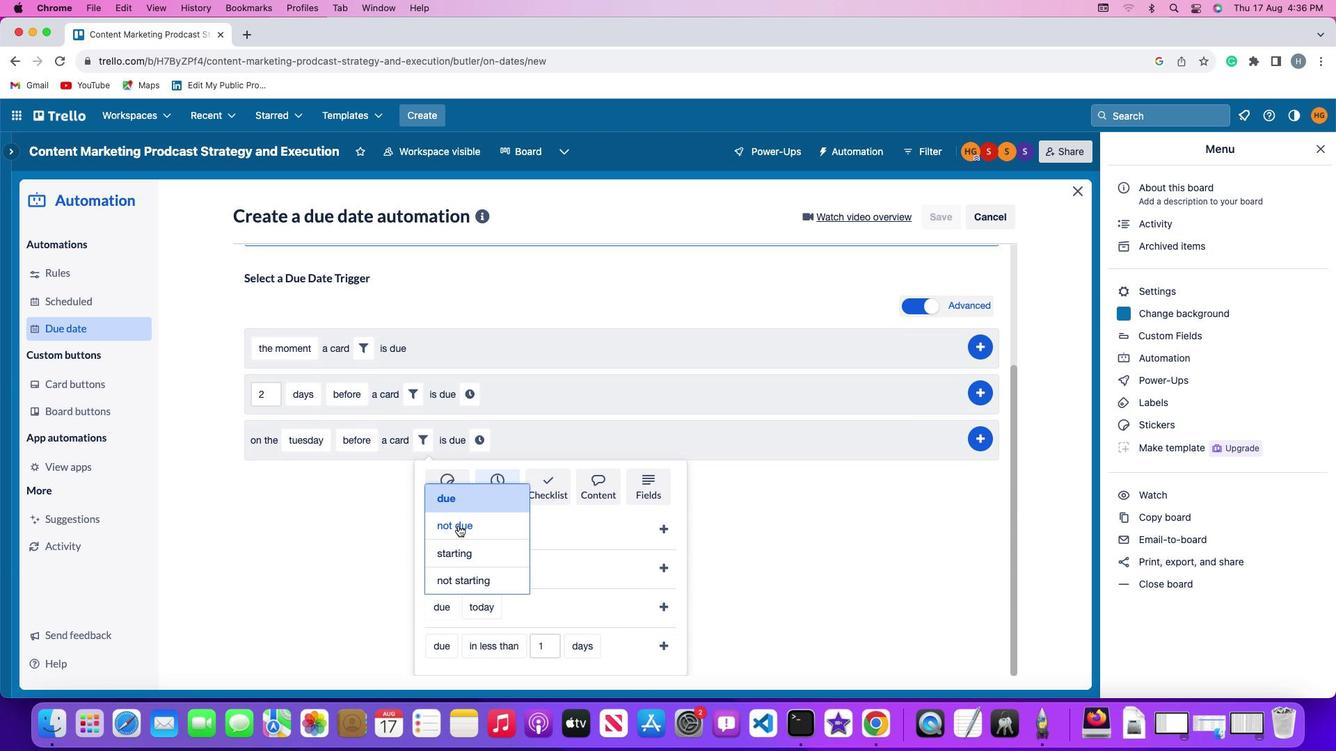 
Action: Mouse moved to (491, 611)
Screenshot: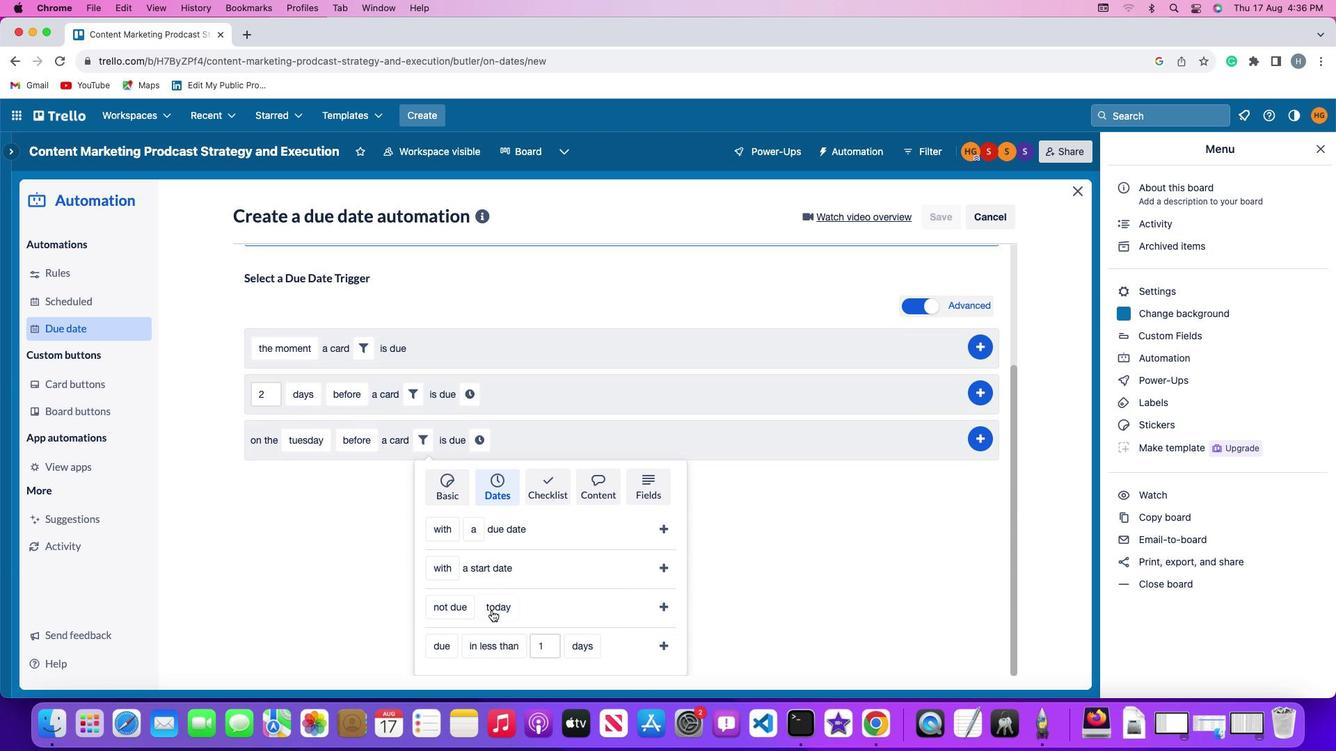 
Action: Mouse pressed left at (491, 611)
Screenshot: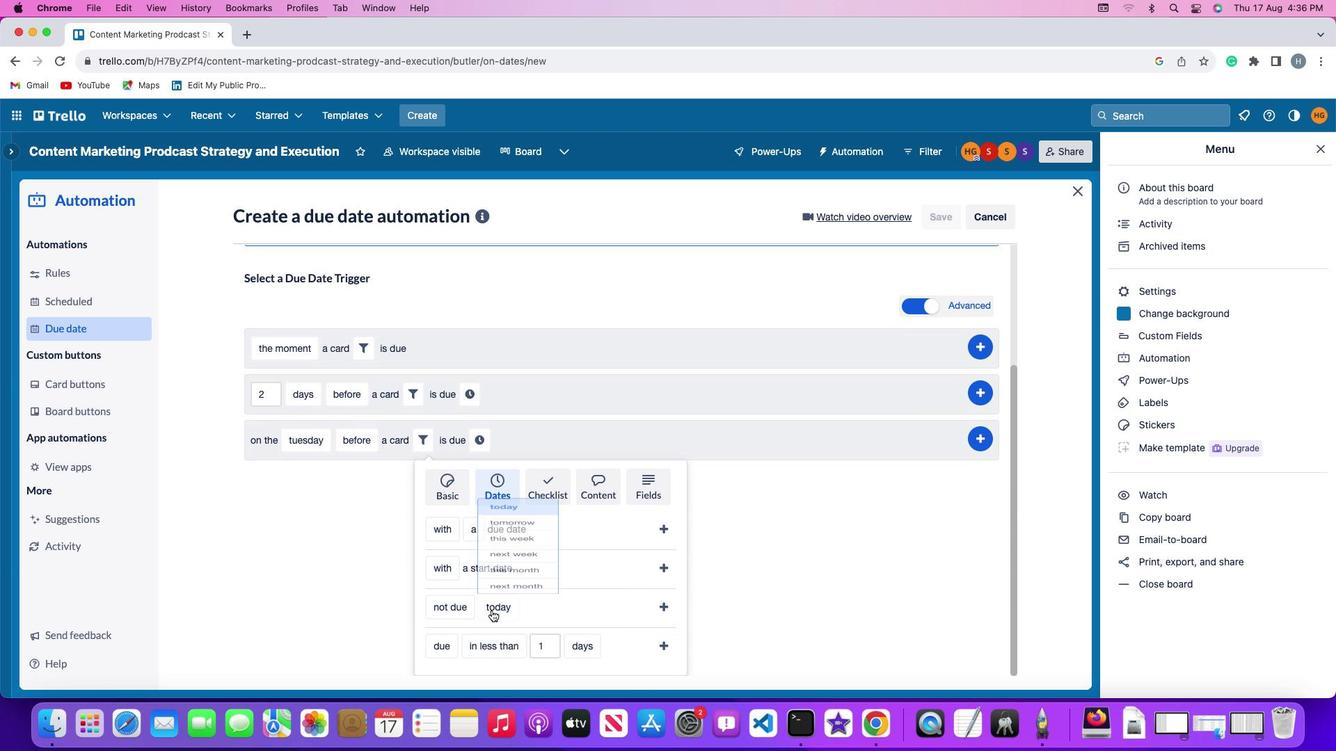 
Action: Mouse moved to (528, 439)
Screenshot: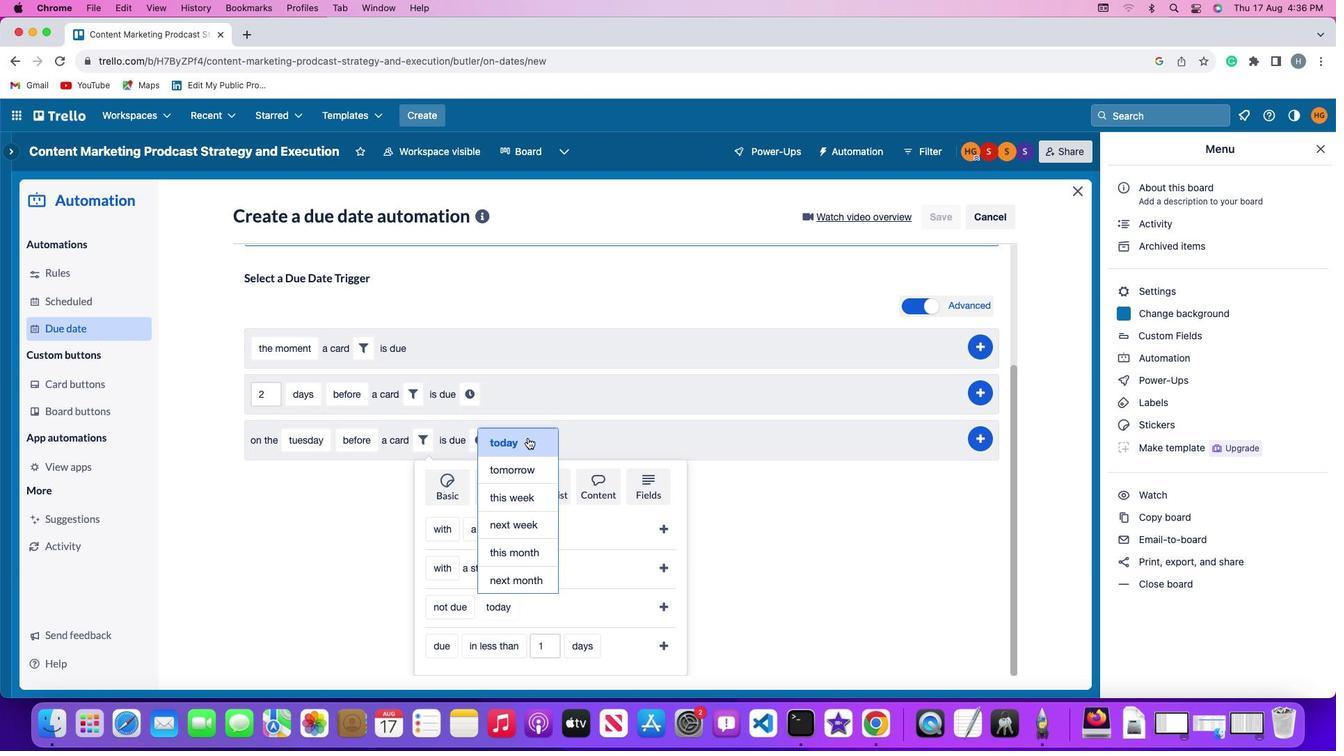
Action: Mouse pressed left at (528, 439)
Screenshot: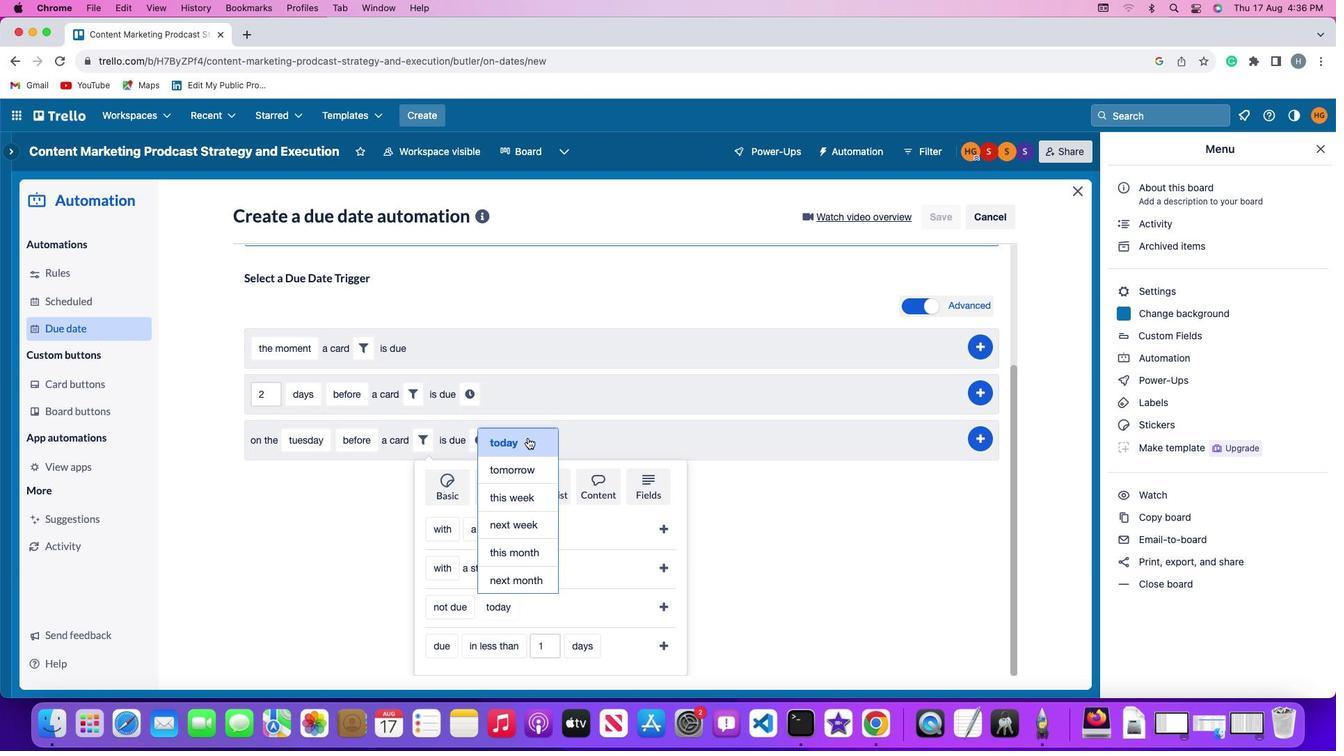 
Action: Mouse moved to (664, 601)
Screenshot: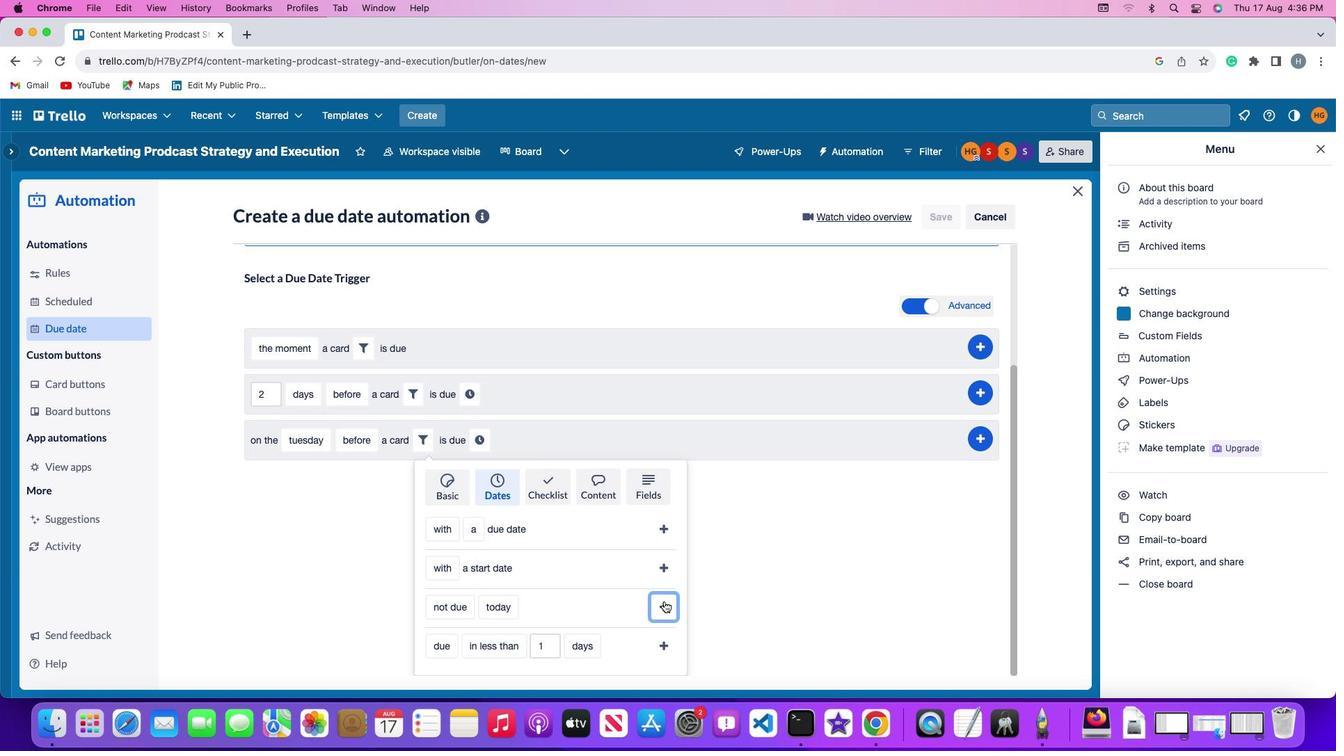 
Action: Mouse pressed left at (664, 601)
Screenshot: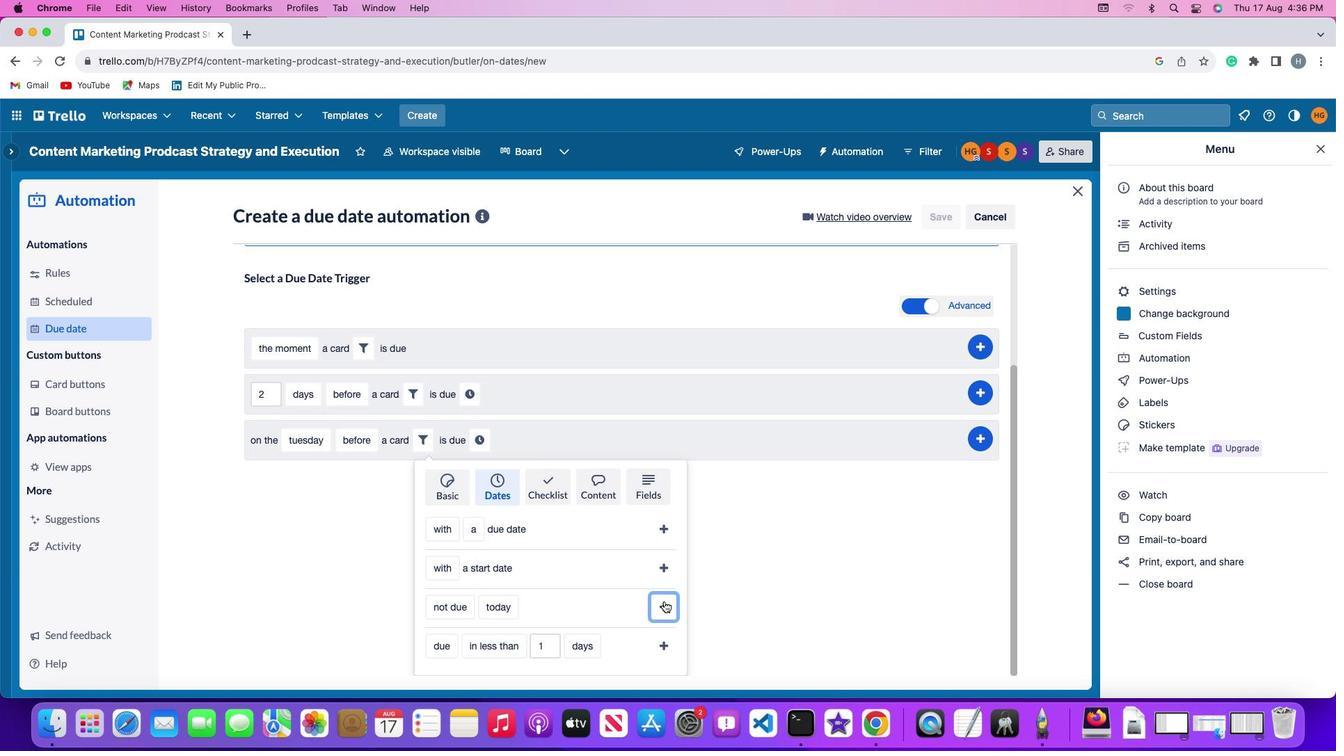
Action: Mouse moved to (579, 599)
Screenshot: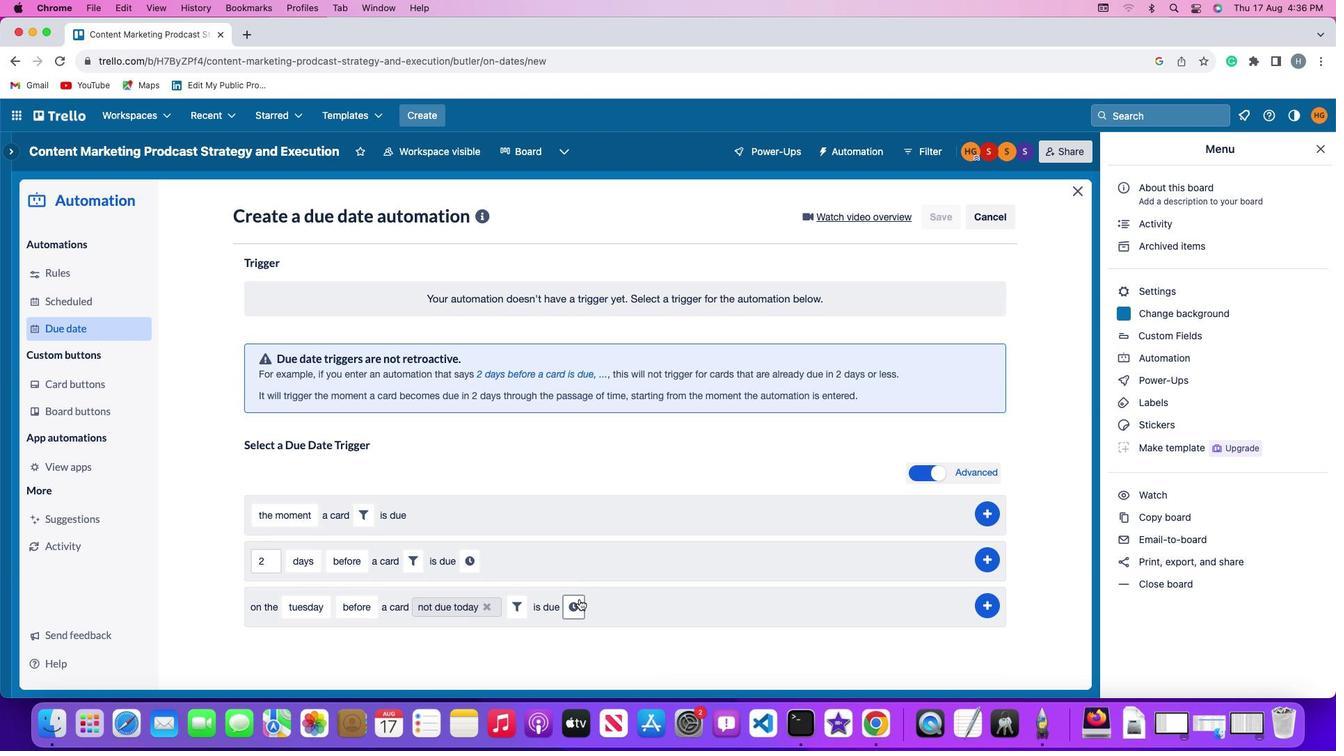 
Action: Mouse pressed left at (579, 599)
Screenshot: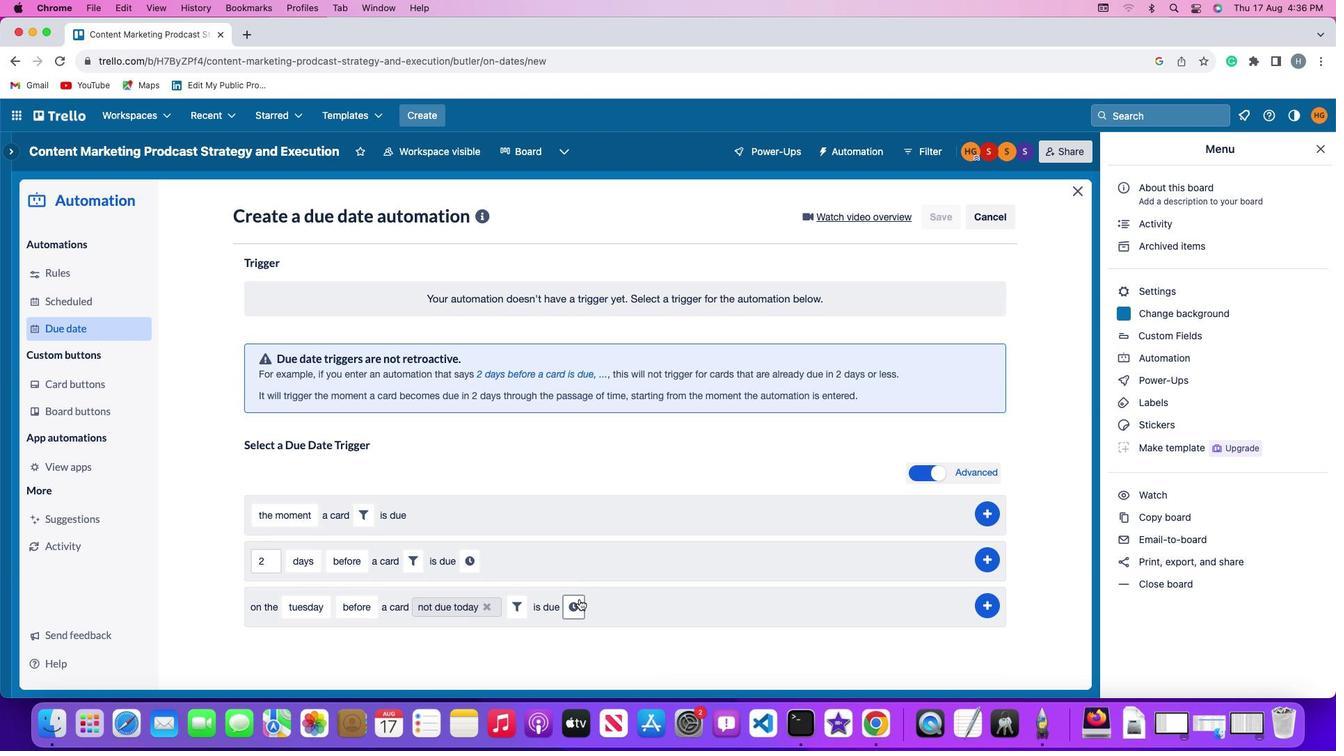 
Action: Mouse moved to (602, 605)
Screenshot: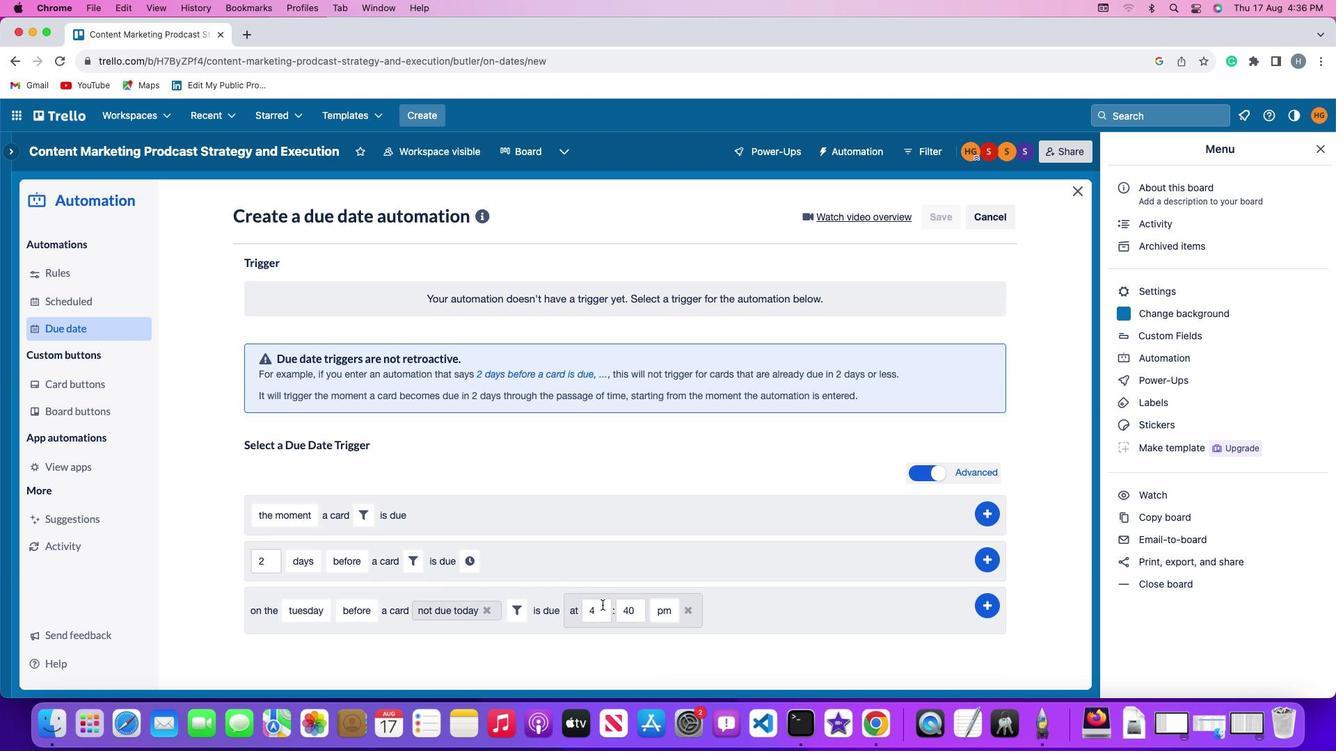 
Action: Mouse pressed left at (602, 605)
Screenshot: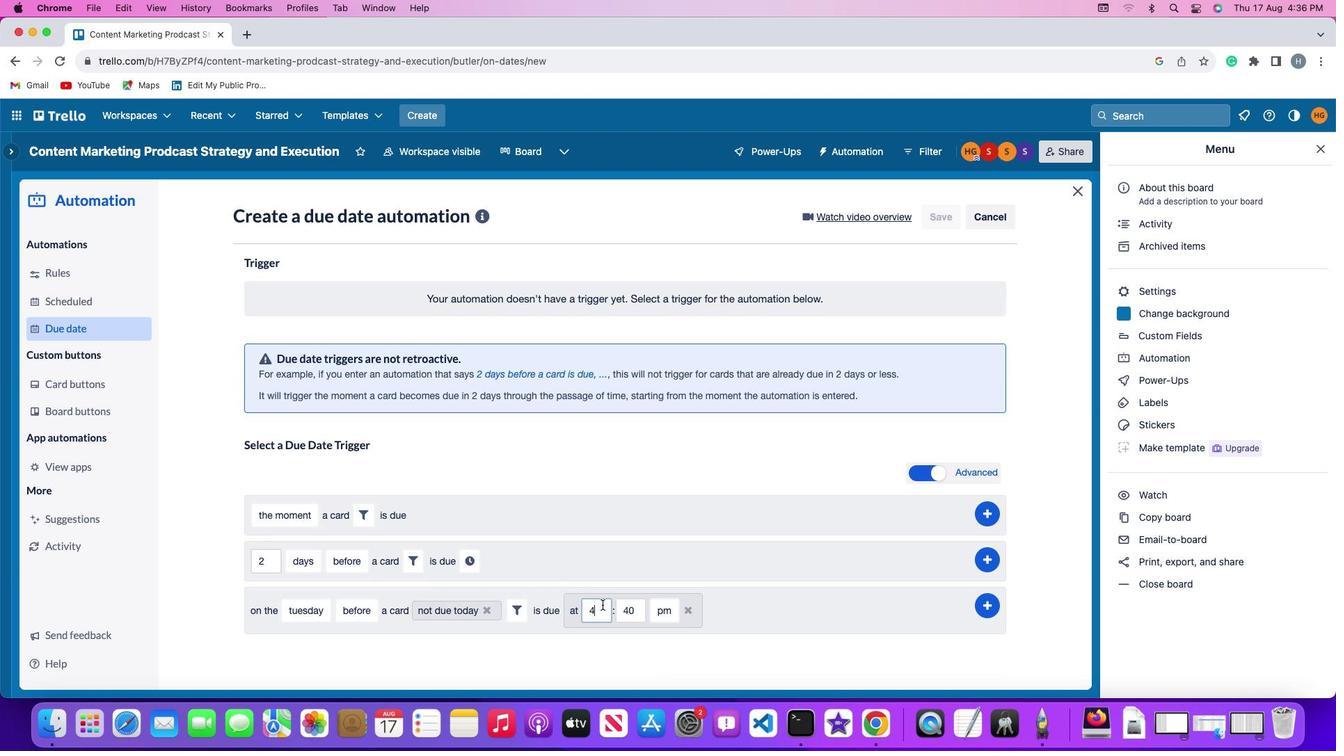
Action: Mouse moved to (602, 605)
Screenshot: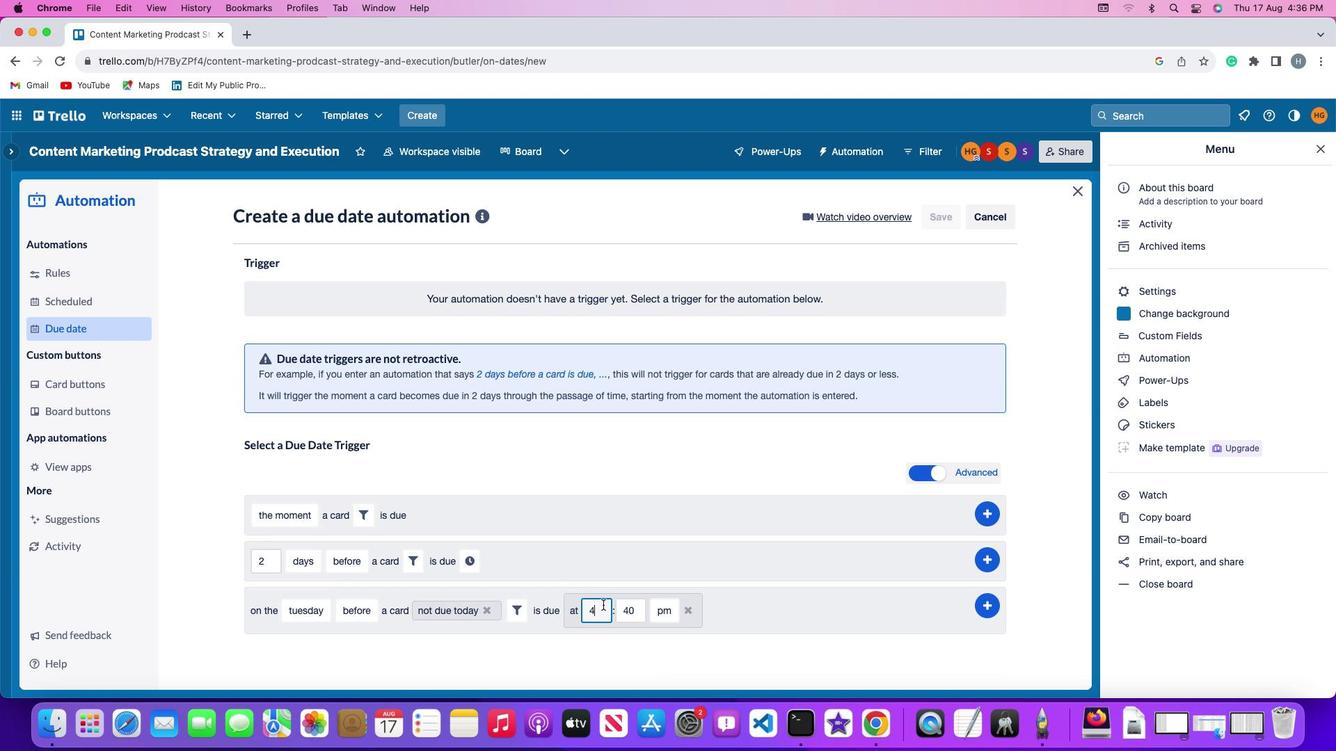 
Action: Key pressed Key.backspace
Screenshot: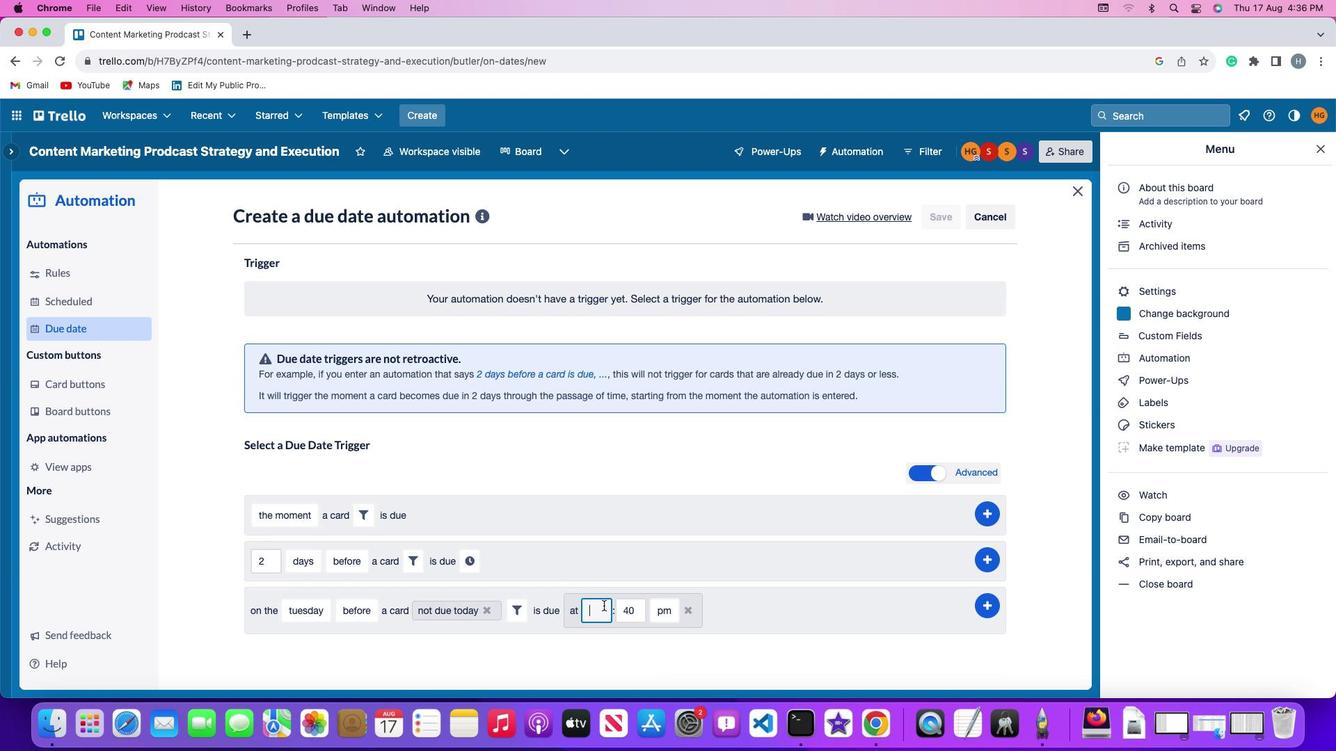 
Action: Mouse moved to (607, 610)
Screenshot: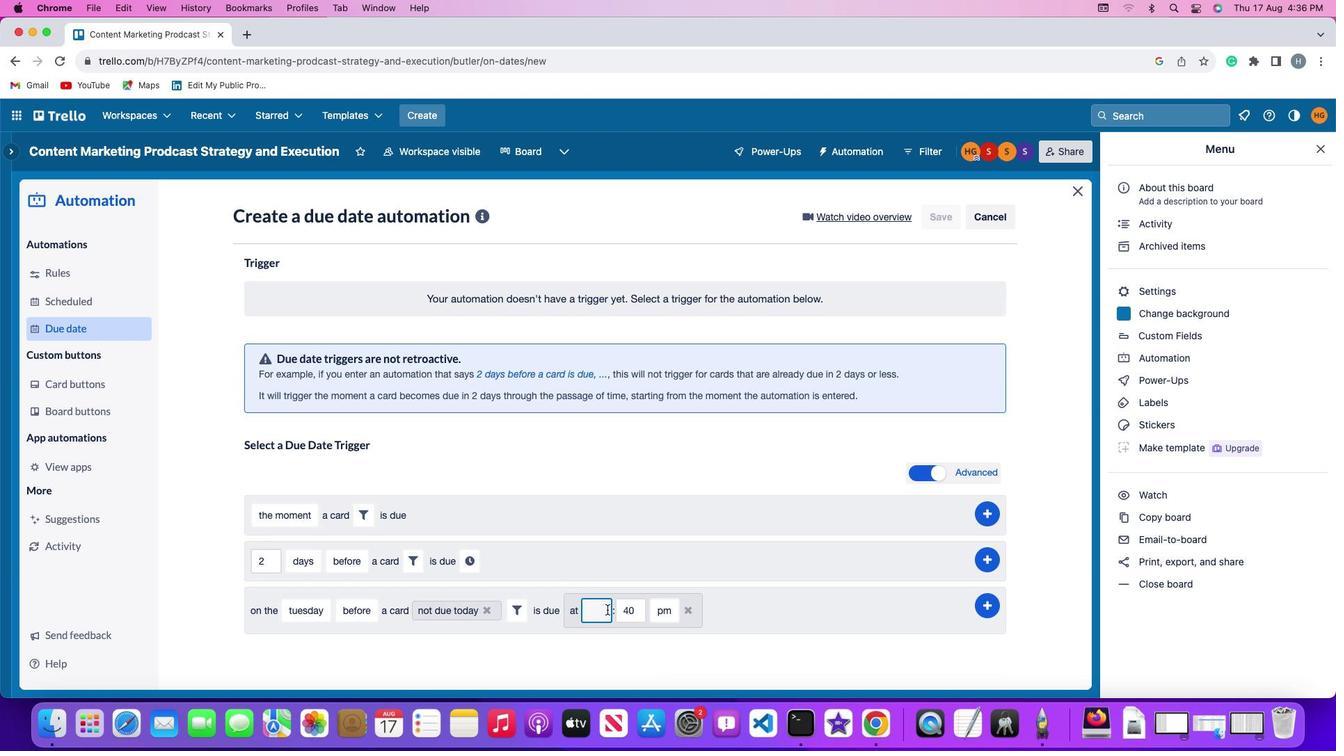 
Action: Key pressed '1'
Screenshot: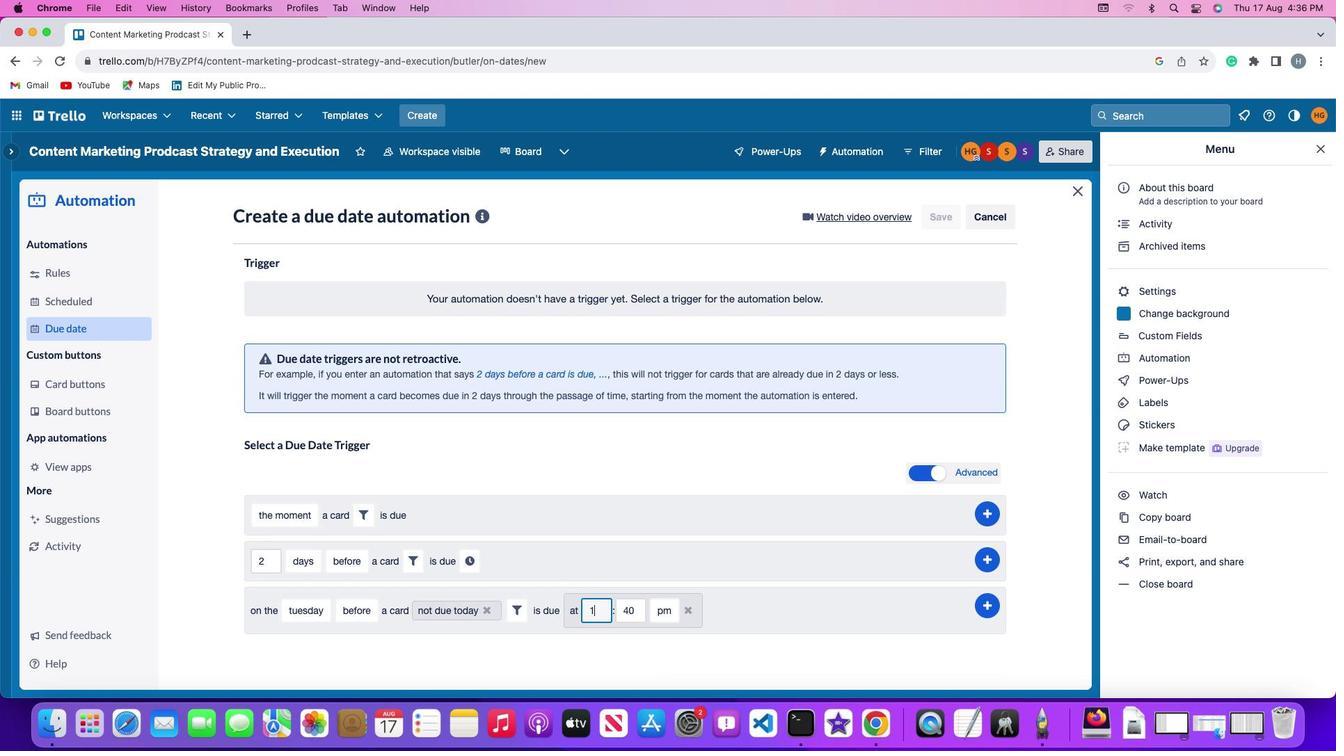 
Action: Mouse moved to (607, 610)
Screenshot: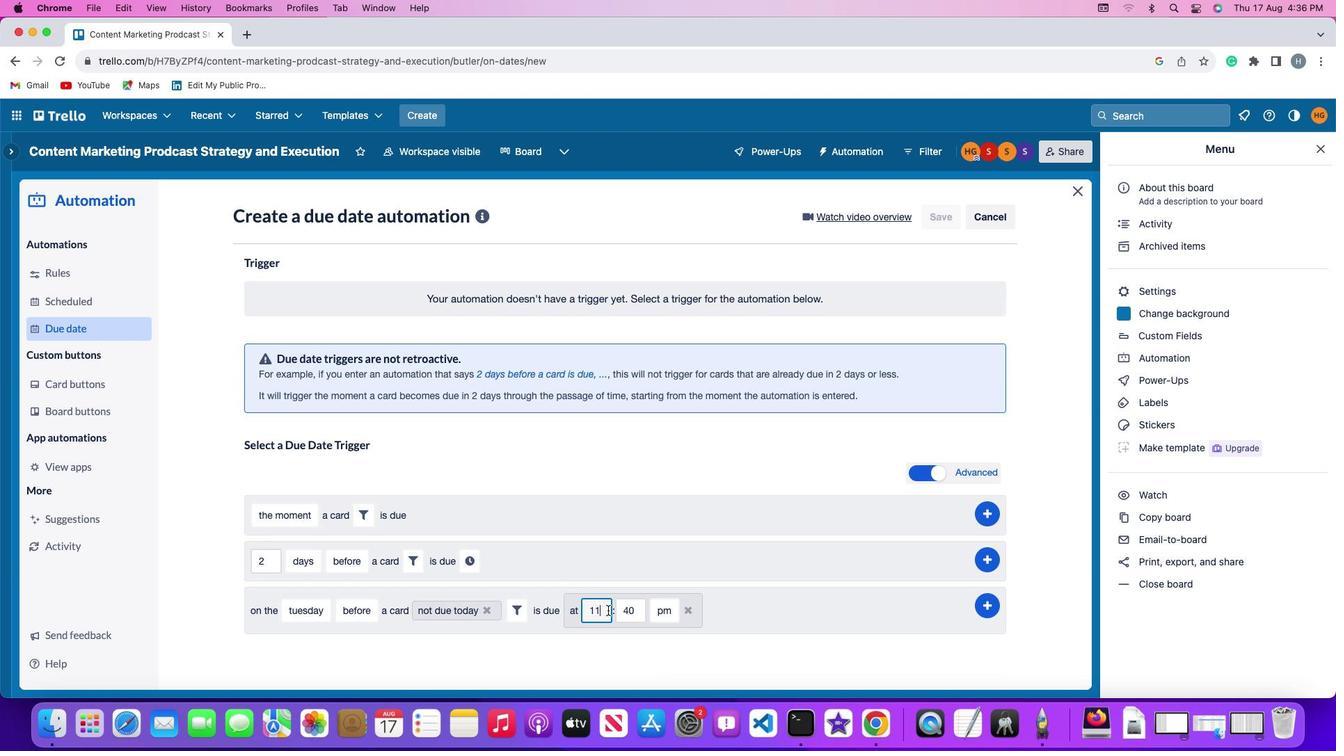 
Action: Key pressed '1'
Screenshot: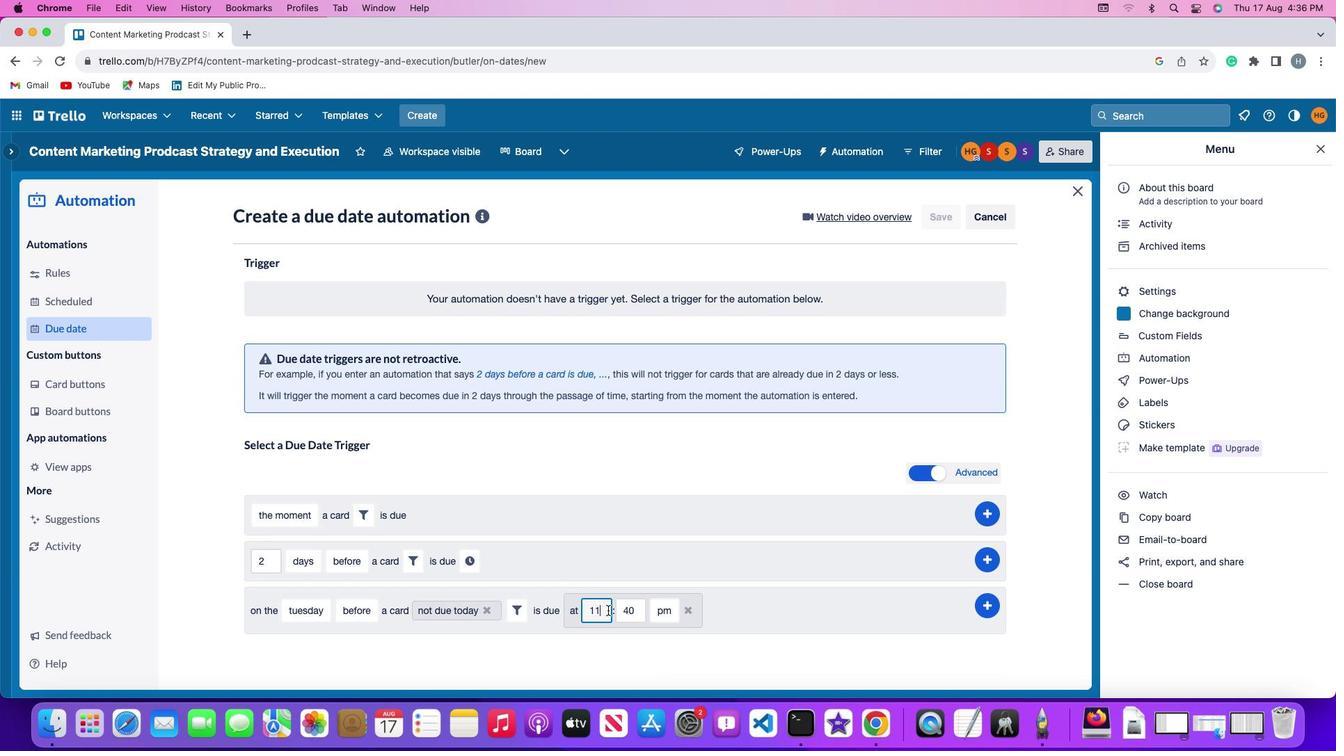
Action: Mouse moved to (644, 614)
Screenshot: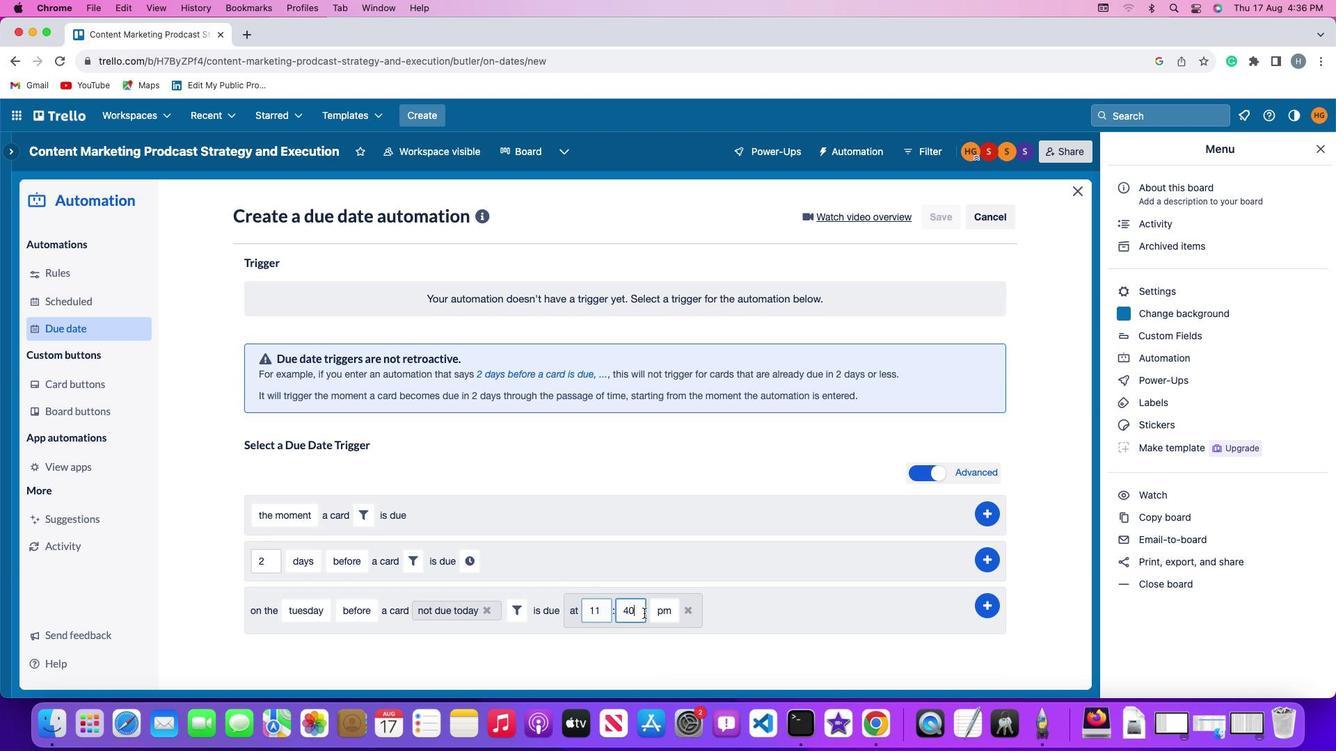 
Action: Mouse pressed left at (644, 614)
Screenshot: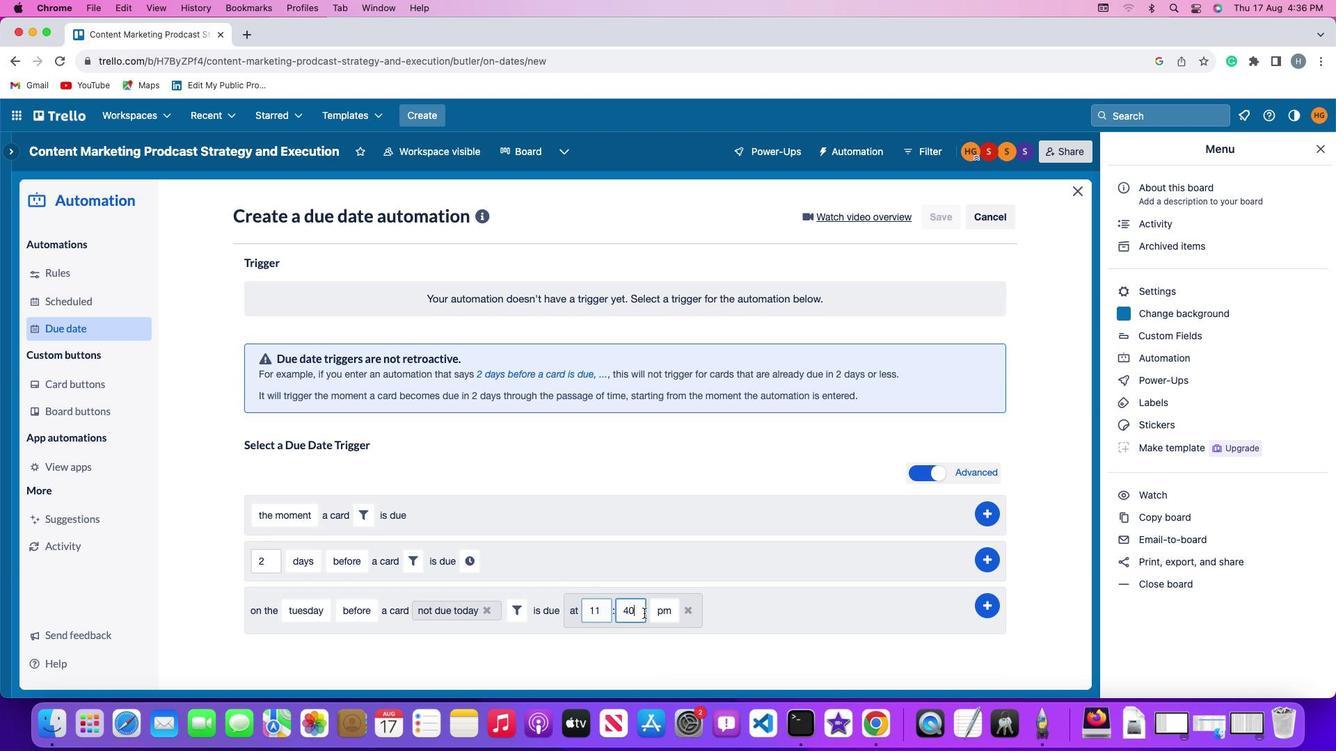 
Action: Mouse moved to (643, 613)
Screenshot: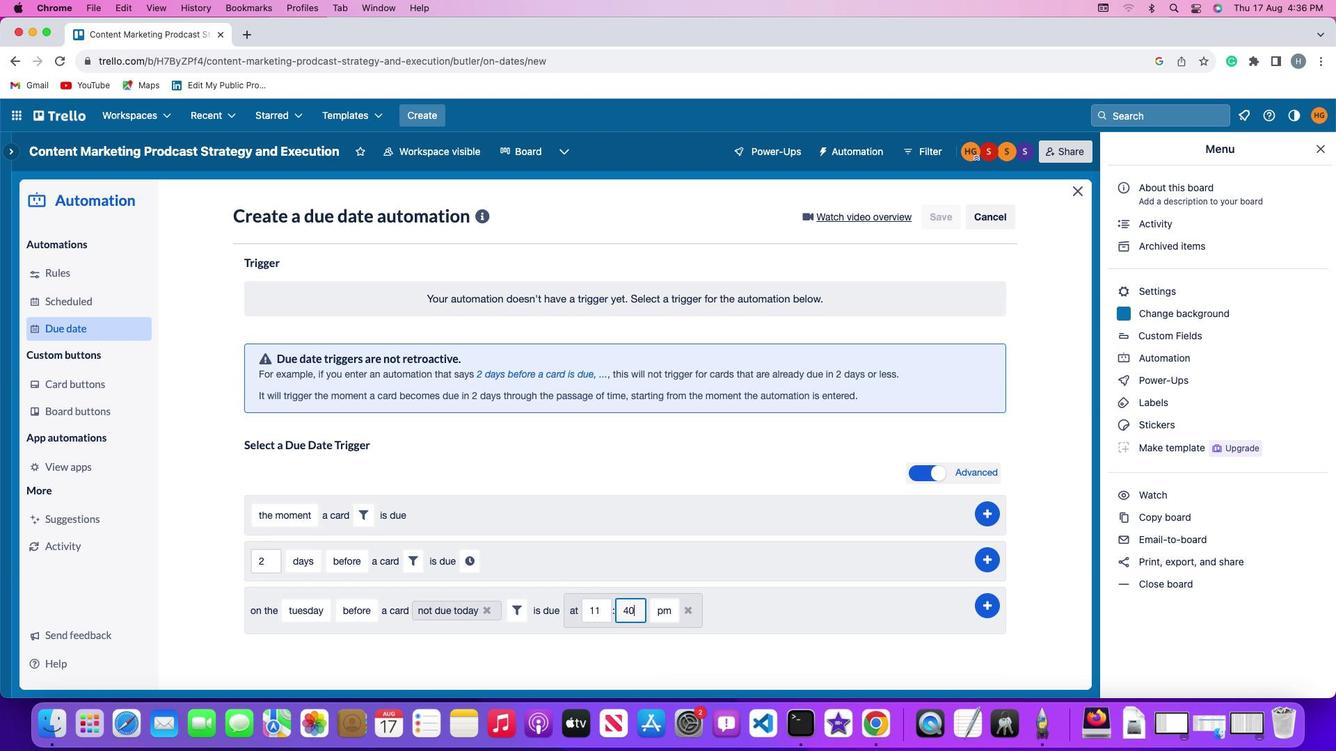 
Action: Key pressed Key.backspaceKey.backspace'0''0'
Screenshot: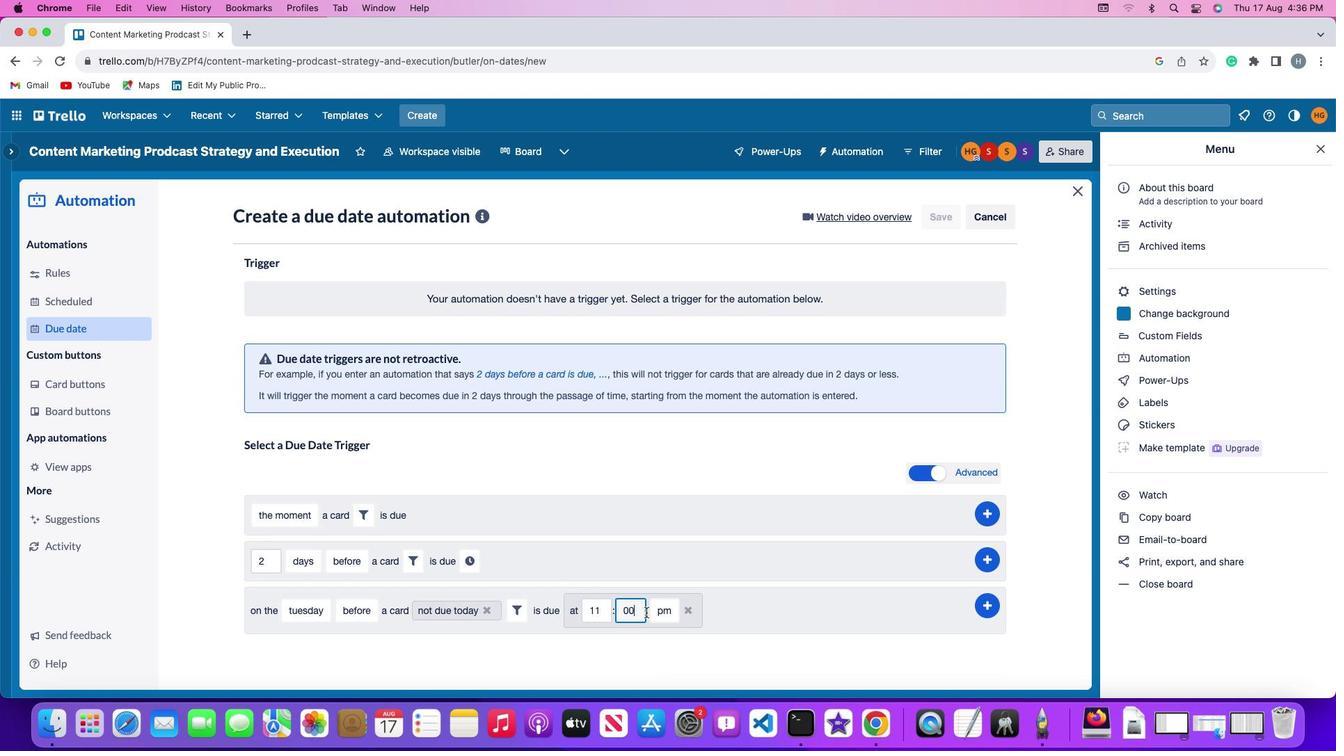 
Action: Mouse moved to (660, 612)
Screenshot: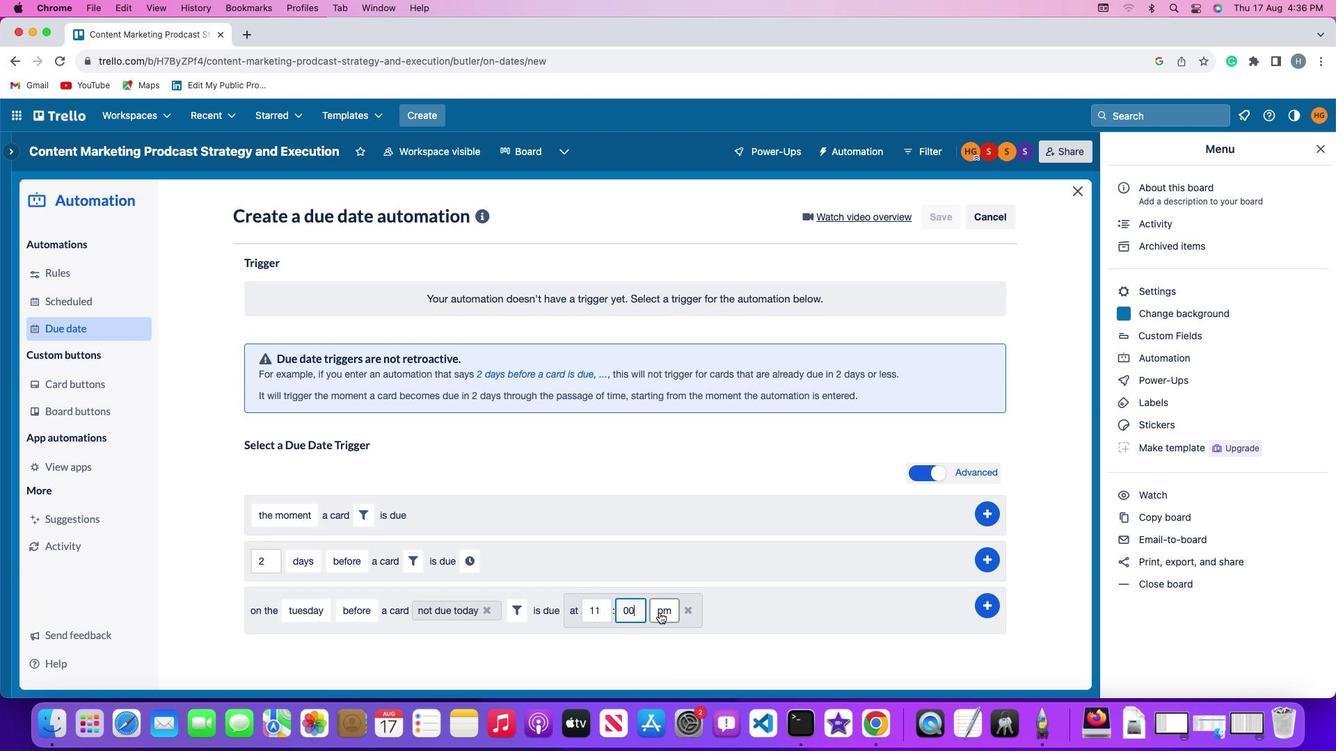 
Action: Mouse pressed left at (660, 612)
Screenshot: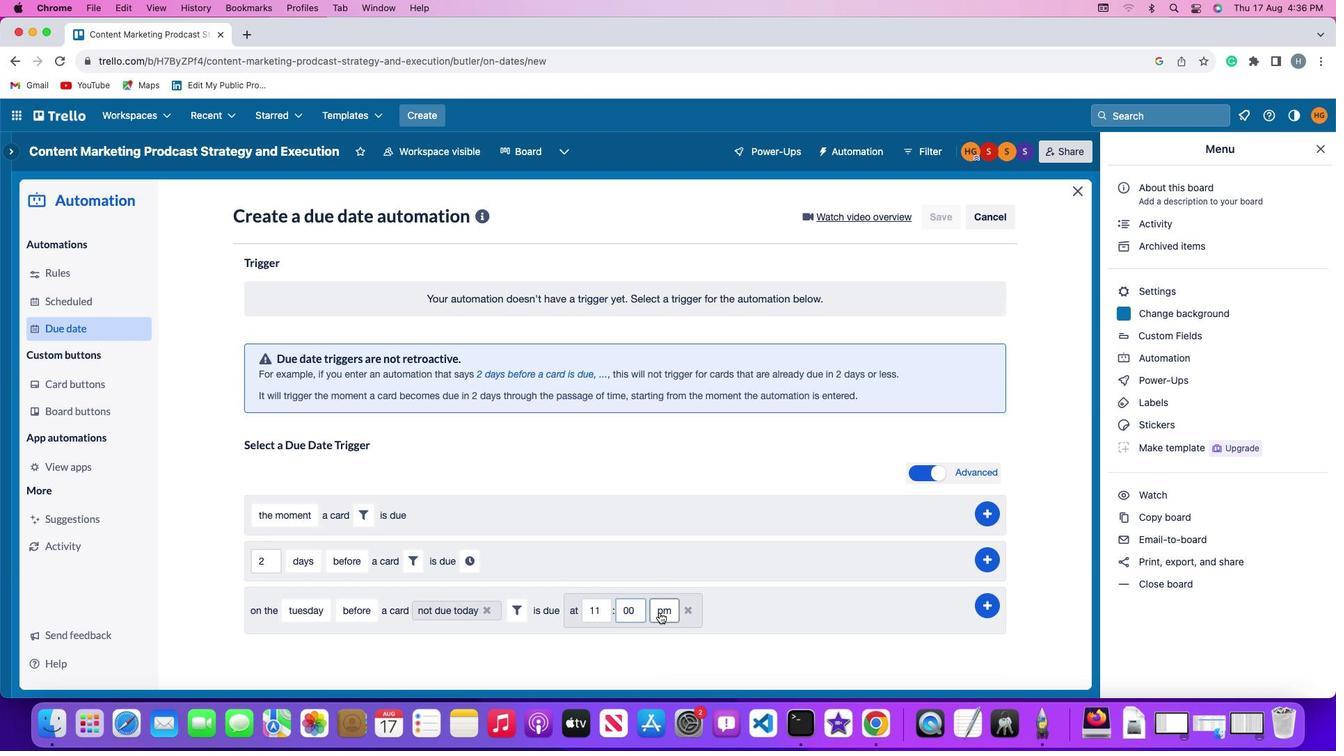
Action: Mouse moved to (668, 630)
Screenshot: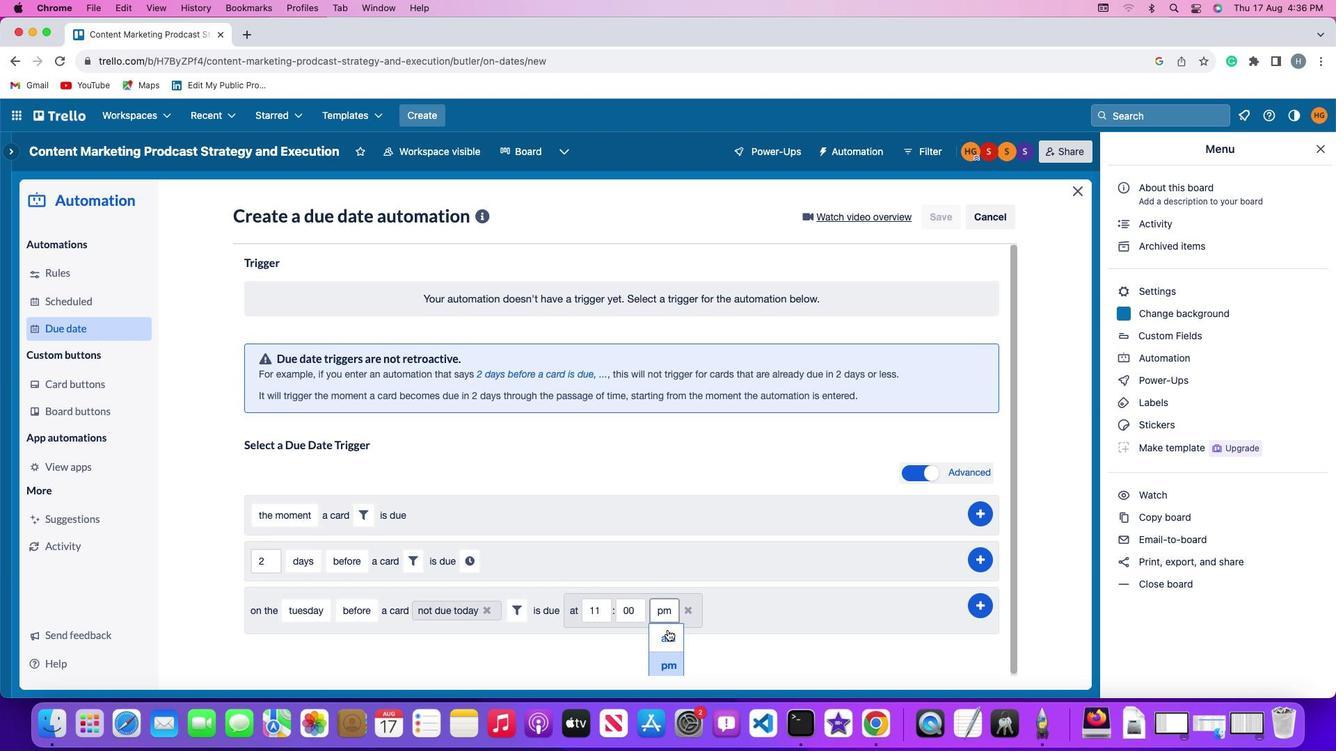 
Action: Mouse pressed left at (668, 630)
Screenshot: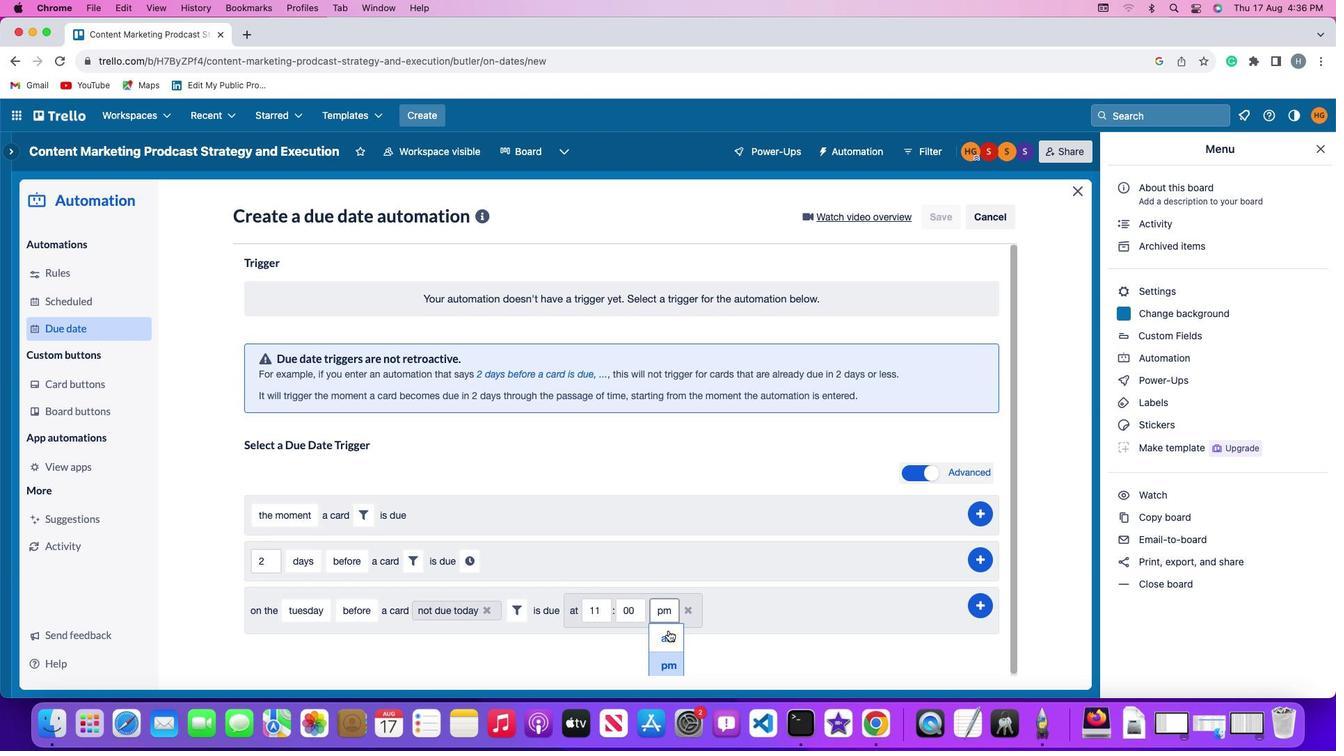 
Action: Mouse moved to (987, 601)
Screenshot: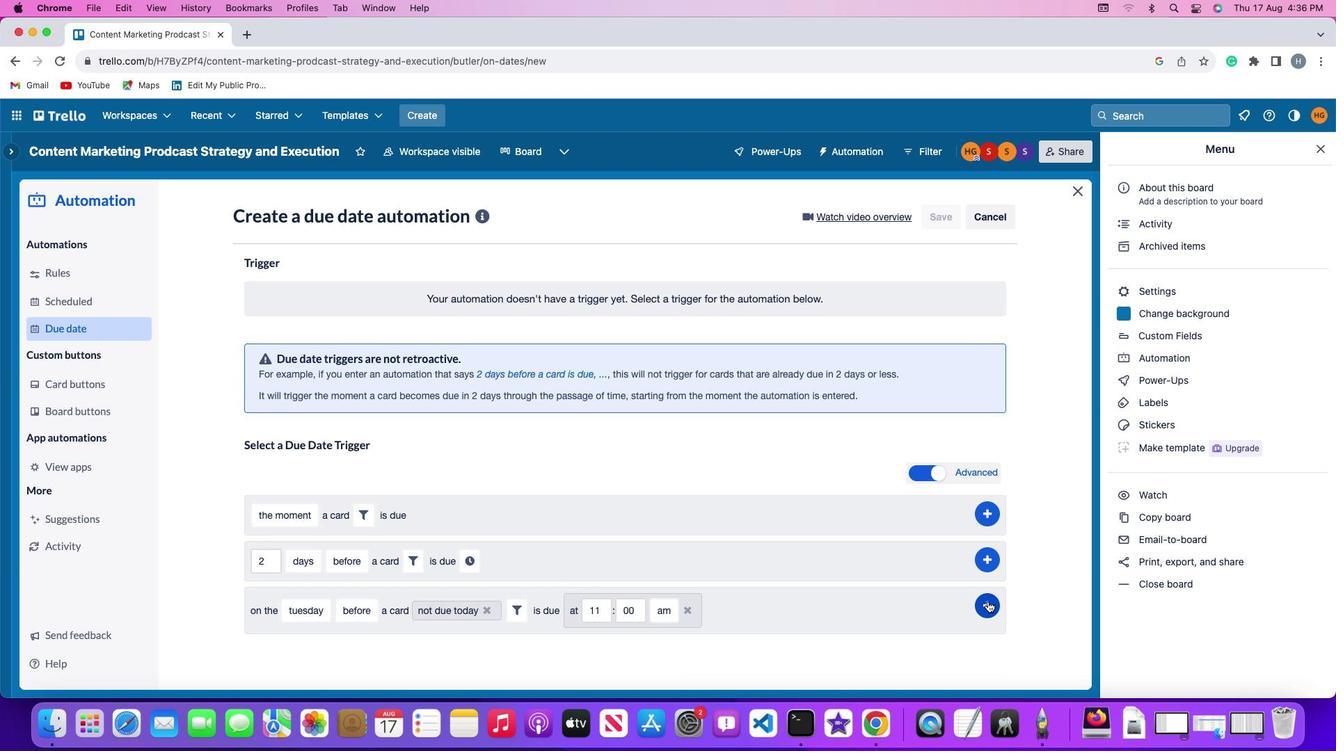 
Action: Mouse pressed left at (987, 601)
Screenshot: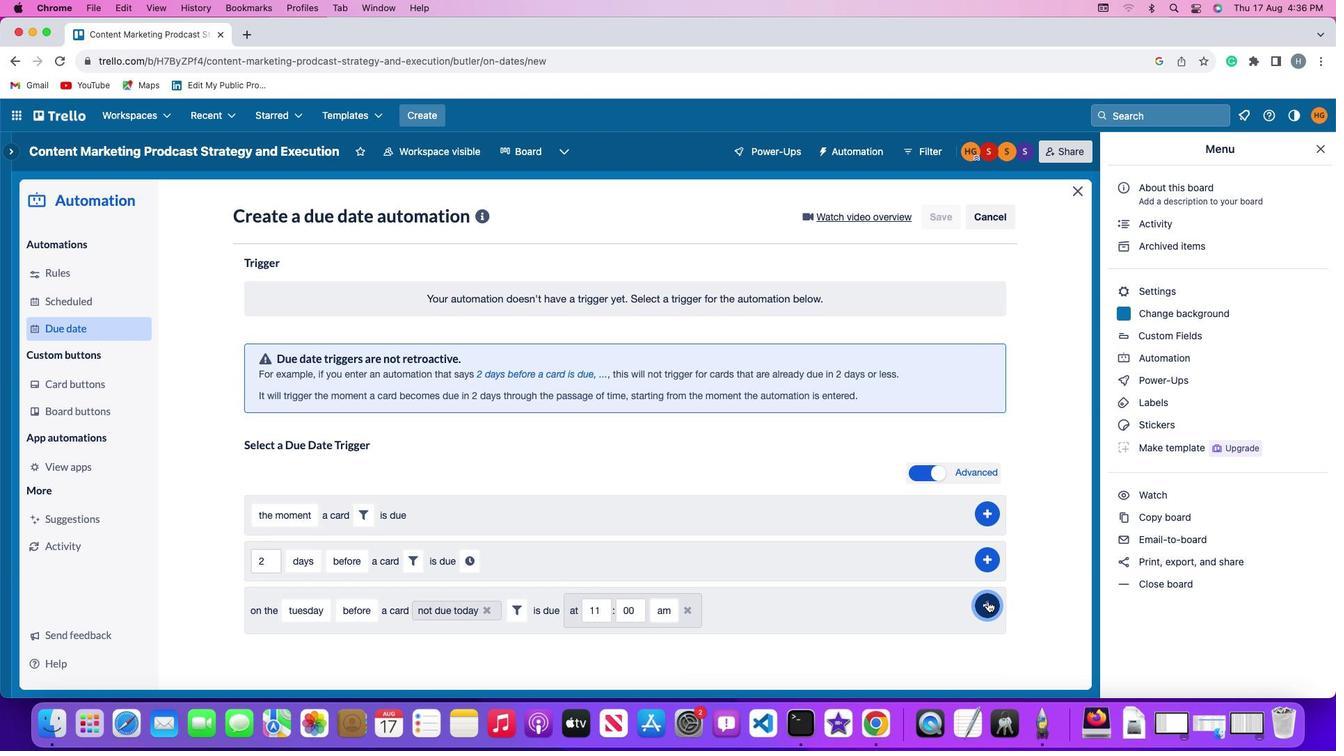 
Action: Mouse moved to (1051, 495)
Screenshot: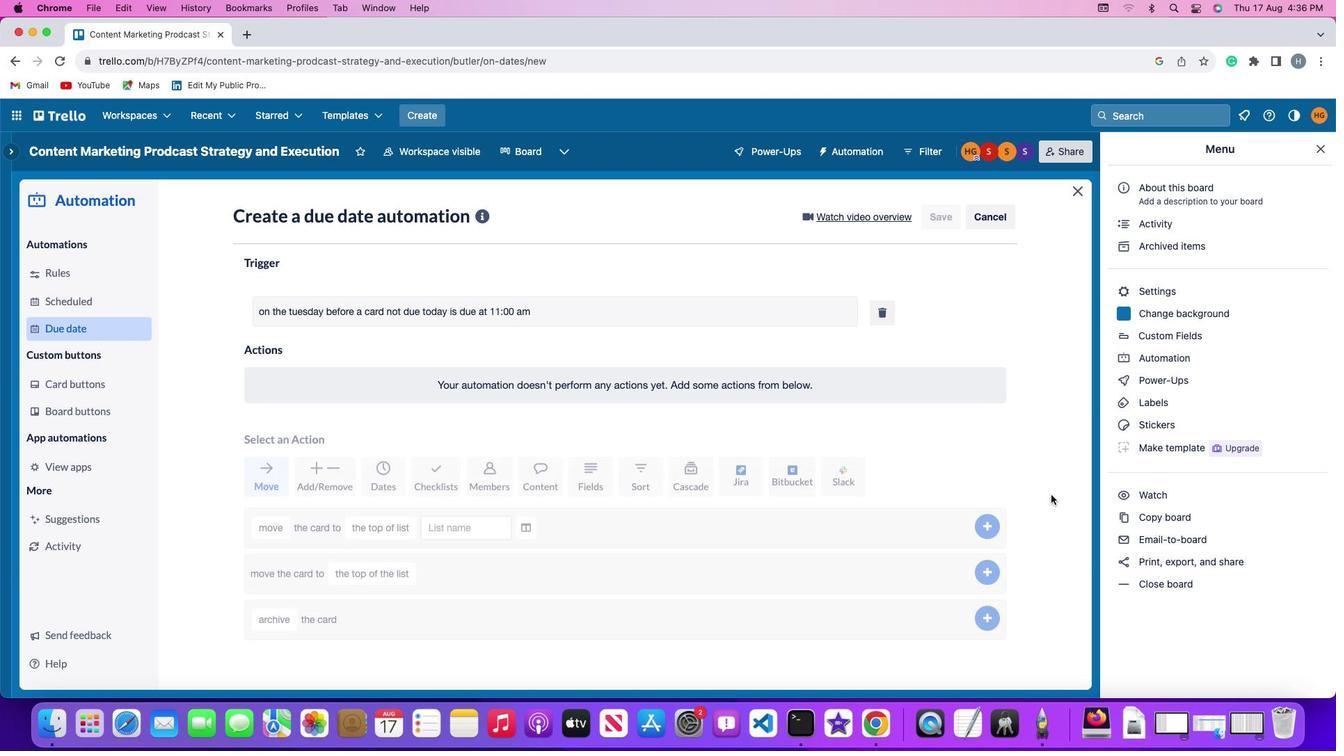 
